 Task: Compose an email with the signature Georgia Howard with the subject Thank you for a payment and the message I need your advice on the selection of the new software. from softage.5@softage.net to softage.4@softage.net, select first 2 words, change the font color from current to red and background color to green Send the email. Finally, move the email from Sent Items to the label Haircare
Action: Mouse moved to (72, 113)
Screenshot: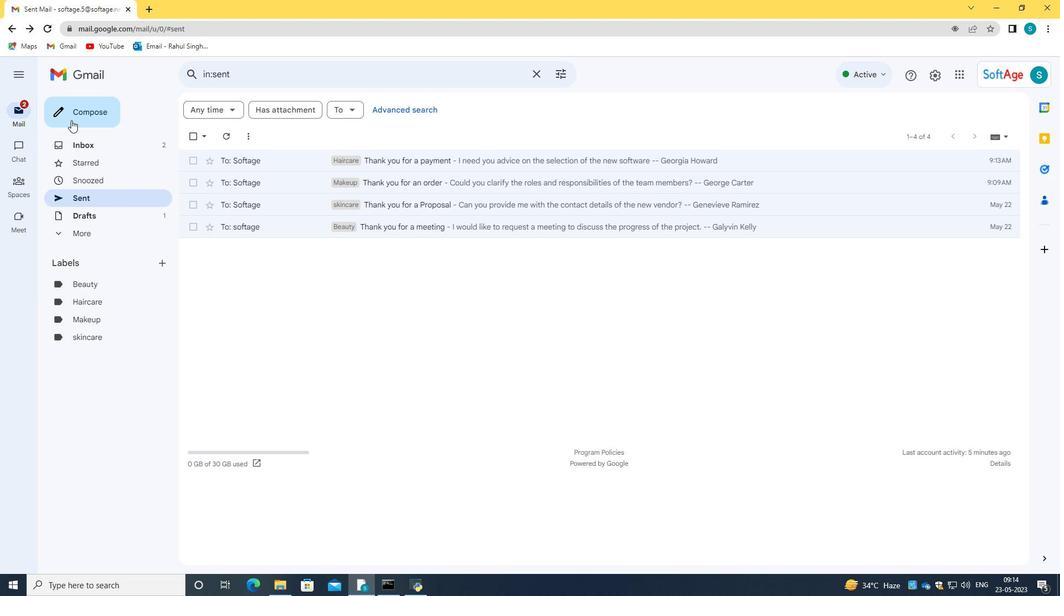 
Action: Mouse pressed left at (72, 113)
Screenshot: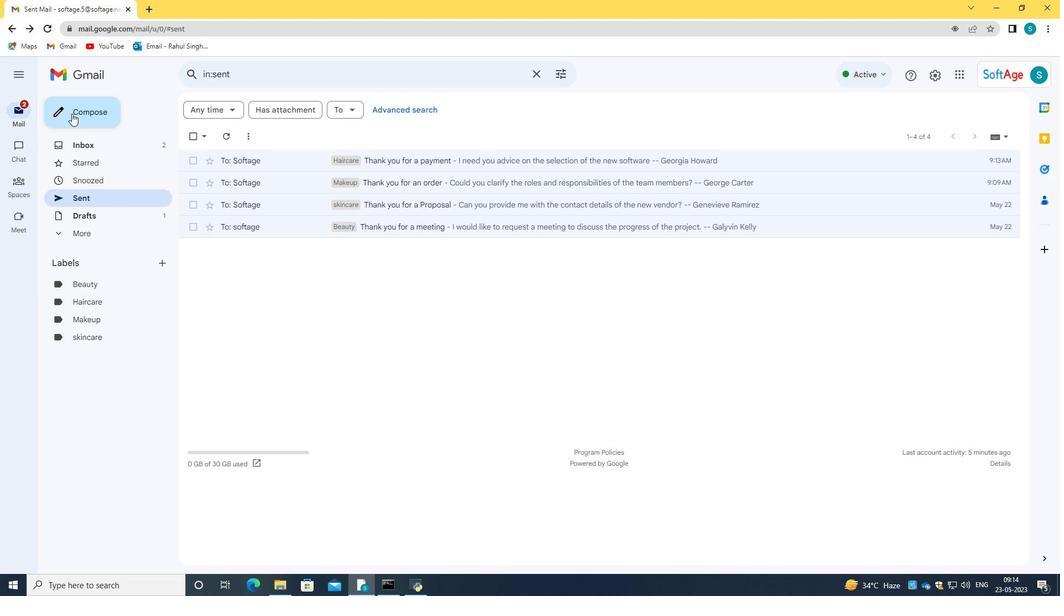 
Action: Mouse moved to (894, 529)
Screenshot: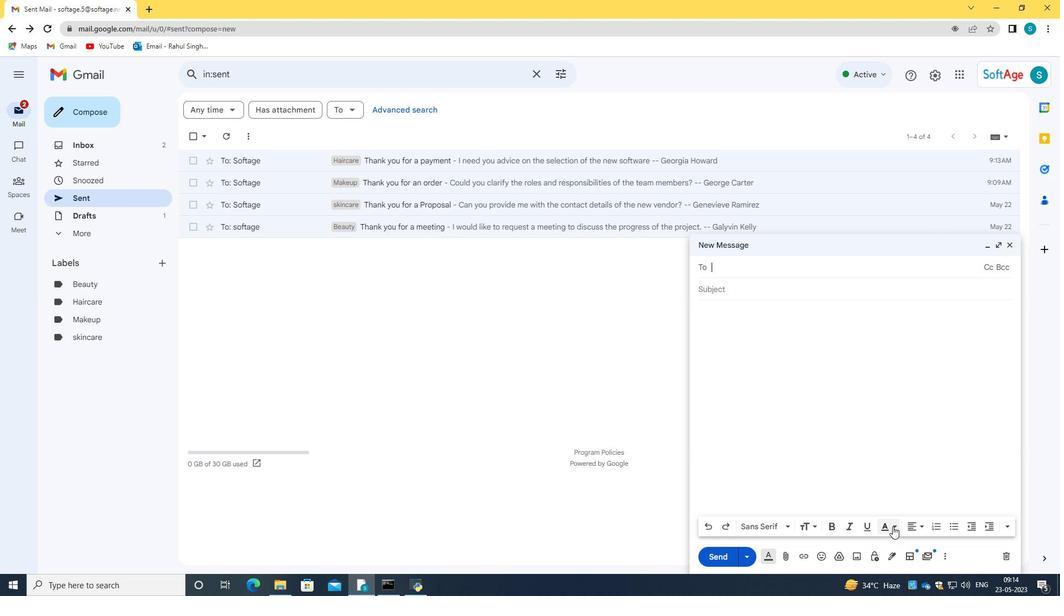 
Action: Mouse pressed left at (894, 529)
Screenshot: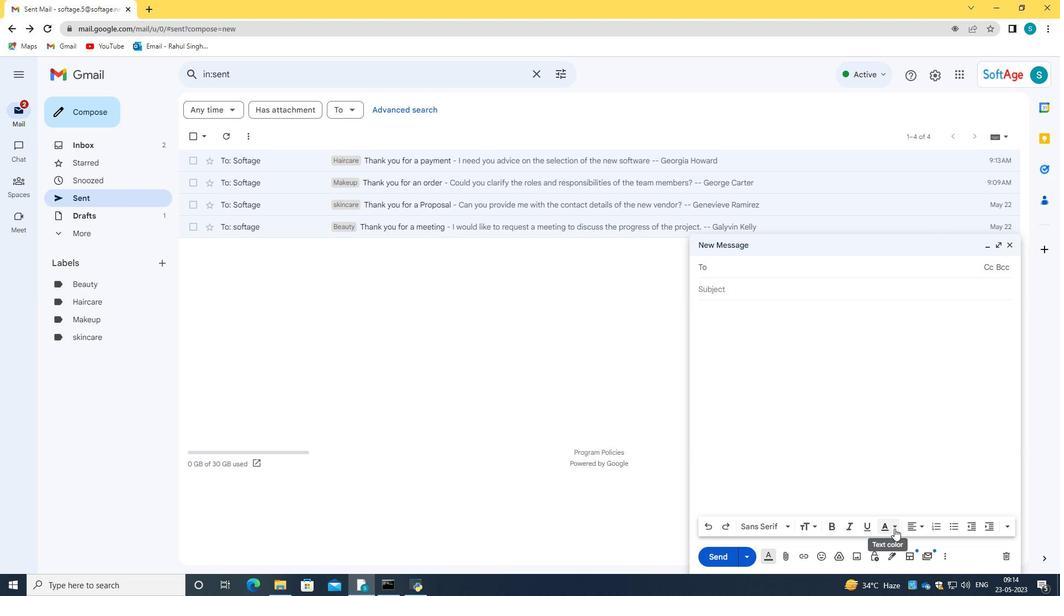 
Action: Mouse pressed left at (894, 529)
Screenshot: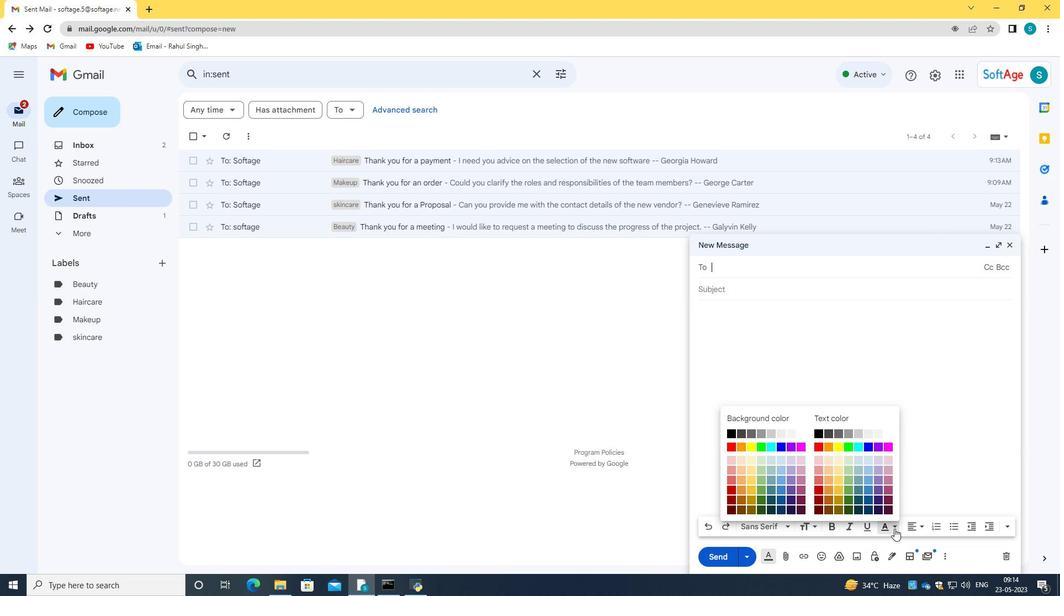 
Action: Mouse moved to (893, 556)
Screenshot: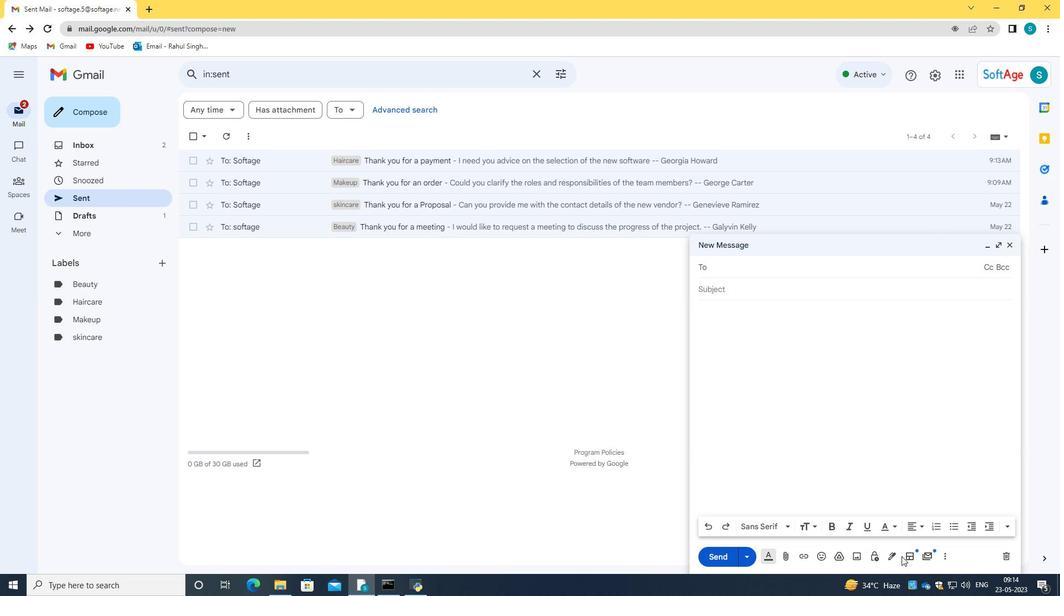 
Action: Mouse pressed left at (893, 556)
Screenshot: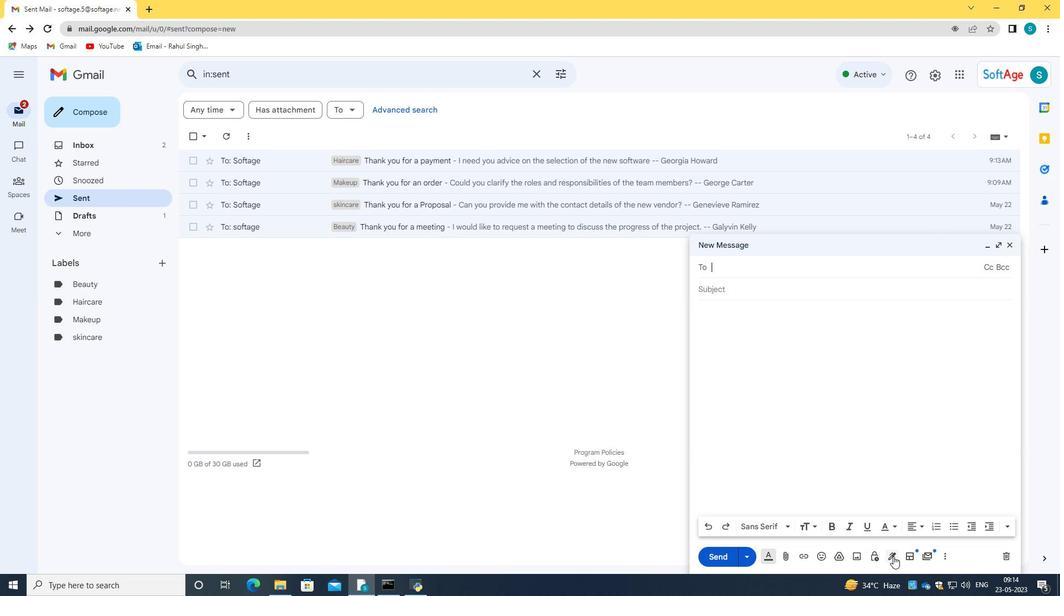 
Action: Mouse moved to (923, 543)
Screenshot: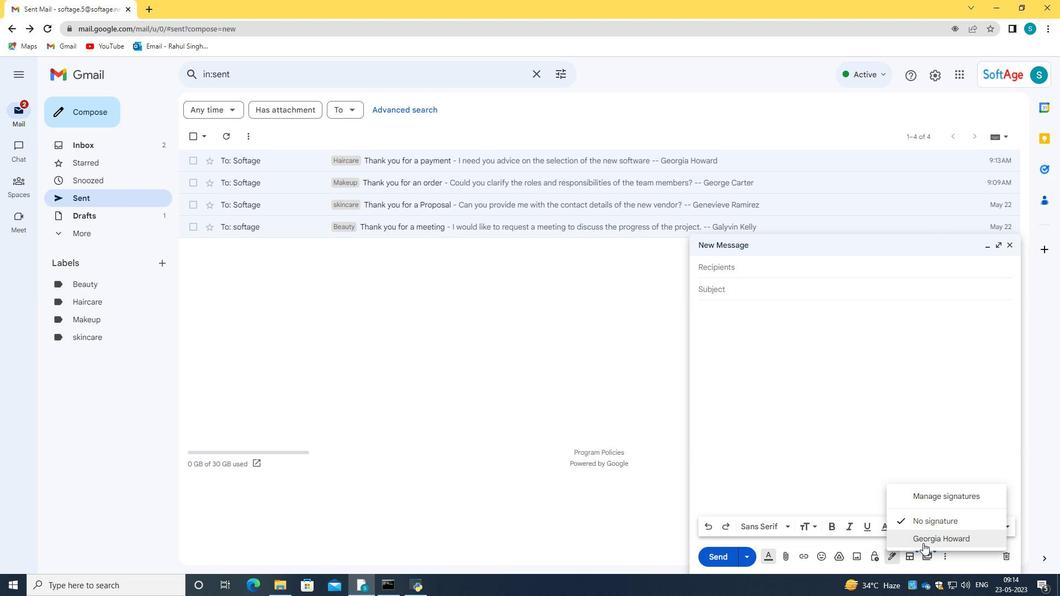 
Action: Mouse pressed left at (923, 543)
Screenshot: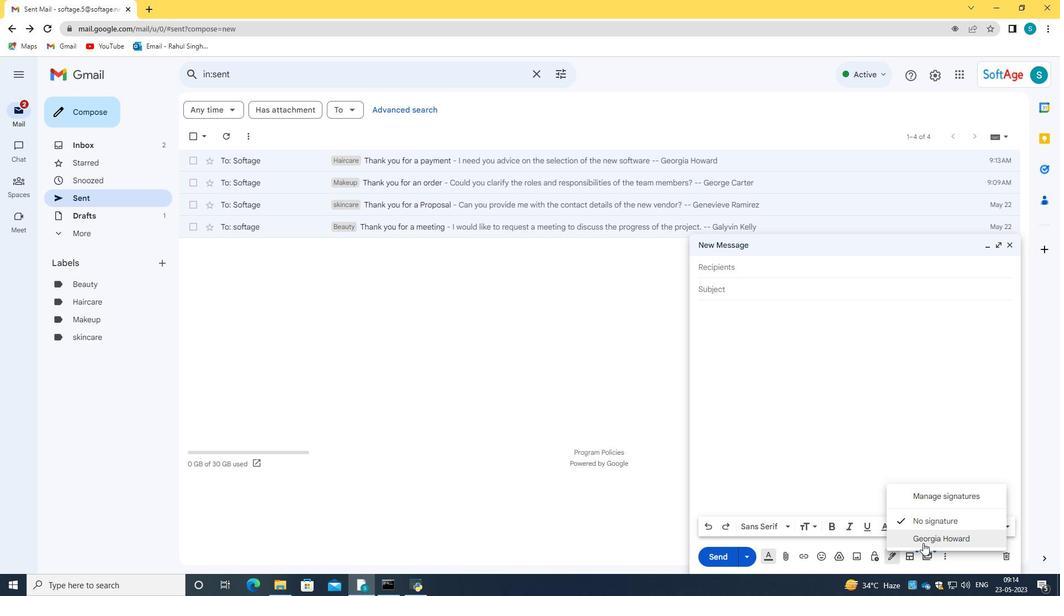 
Action: Mouse moved to (721, 266)
Screenshot: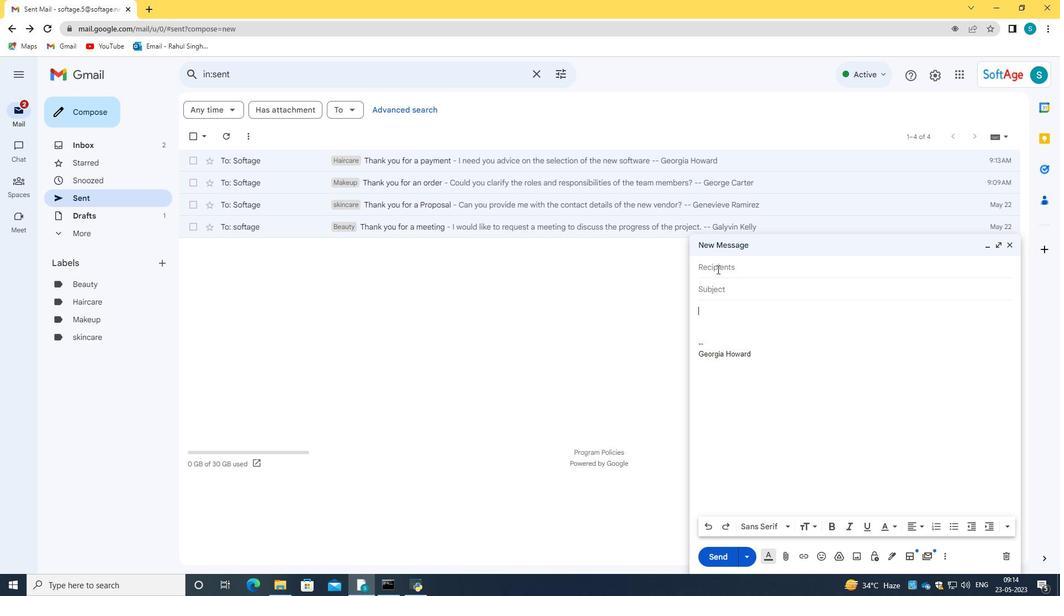 
Action: Mouse pressed left at (721, 266)
Screenshot: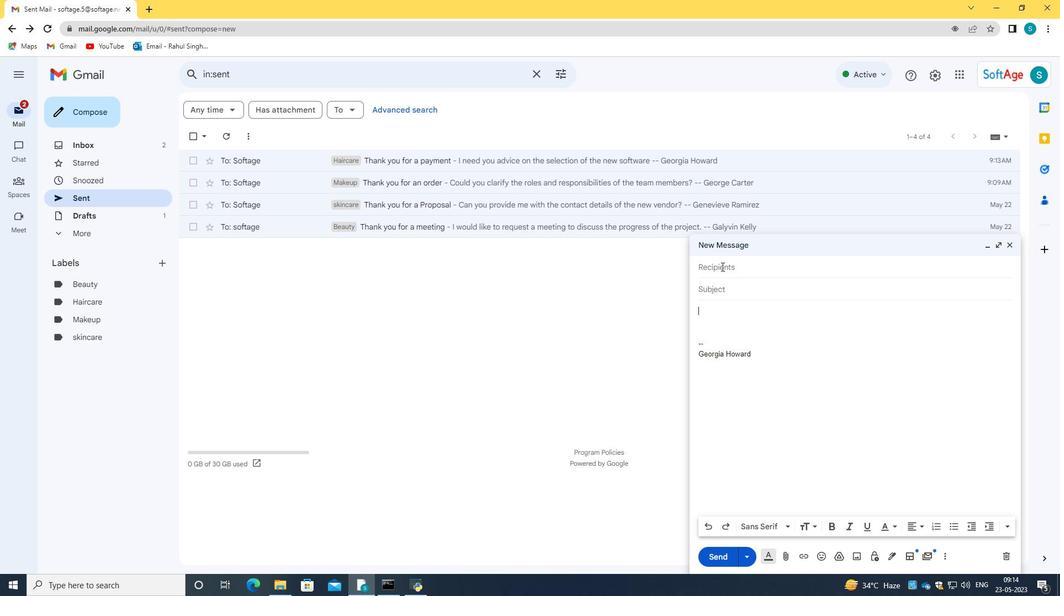 
Action: Key pressed softage.4<Key.shift>@softage.net
Screenshot: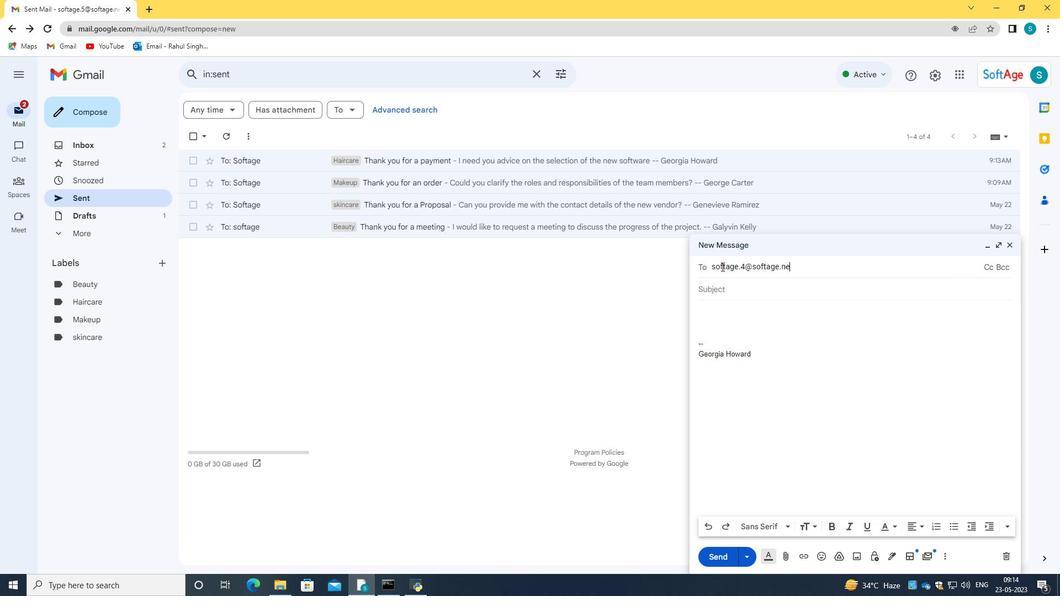 
Action: Mouse moved to (736, 286)
Screenshot: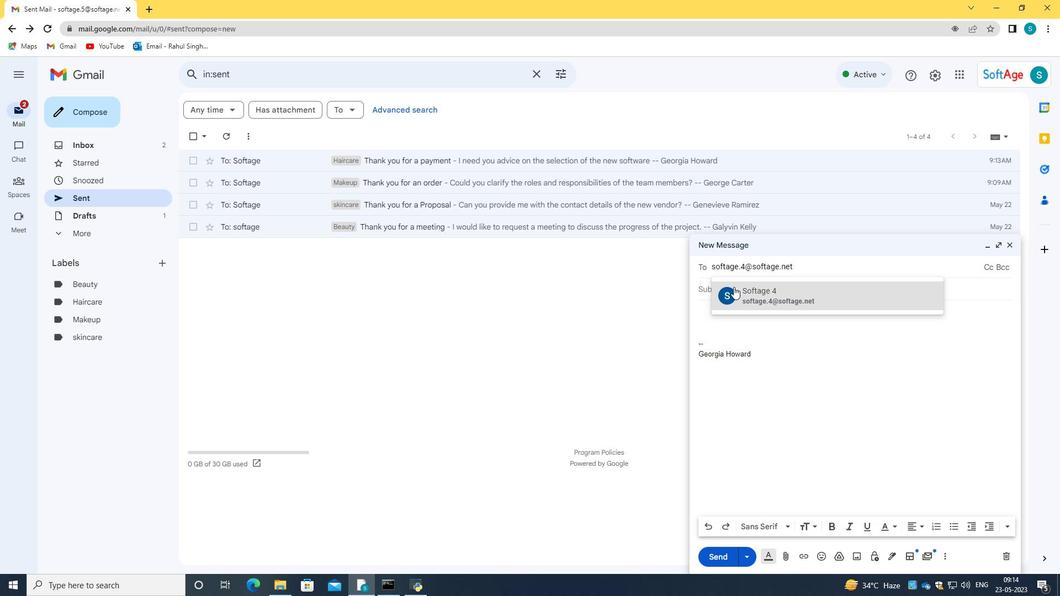 
Action: Mouse pressed left at (736, 286)
Screenshot: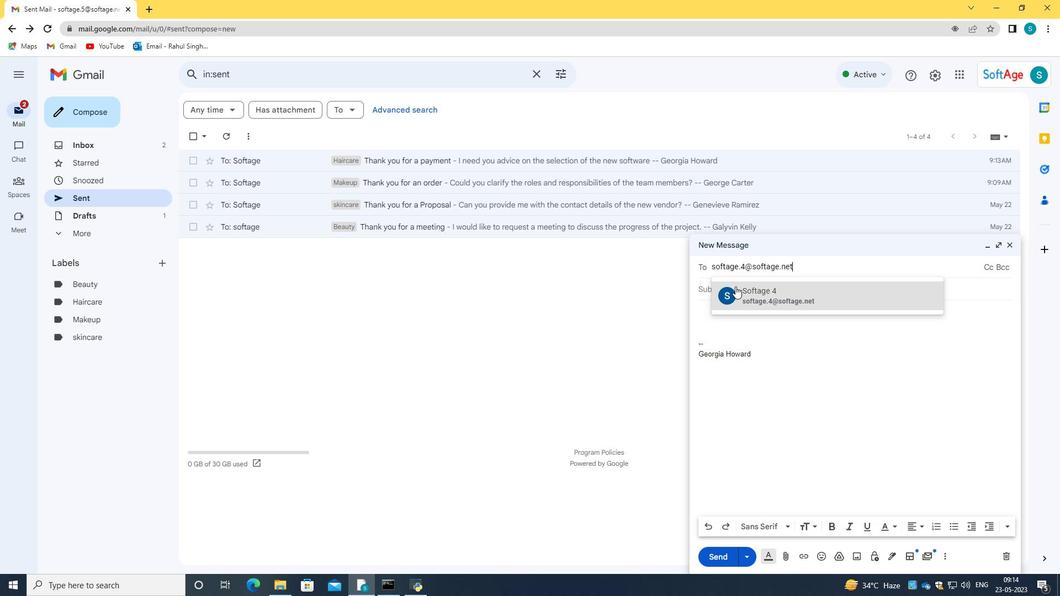 
Action: Mouse moved to (735, 298)
Screenshot: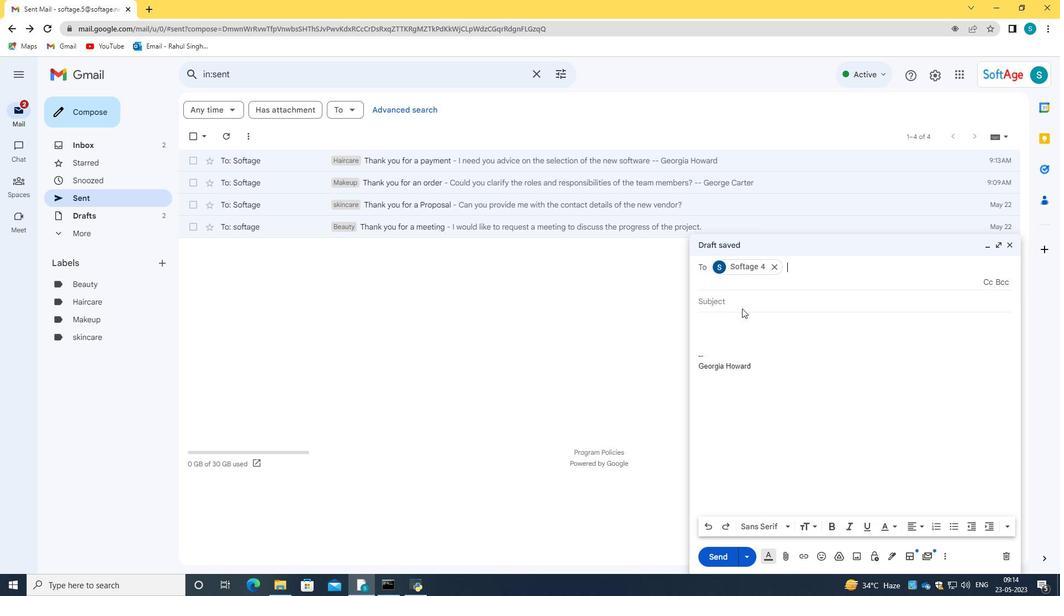 
Action: Mouse pressed left at (735, 298)
Screenshot: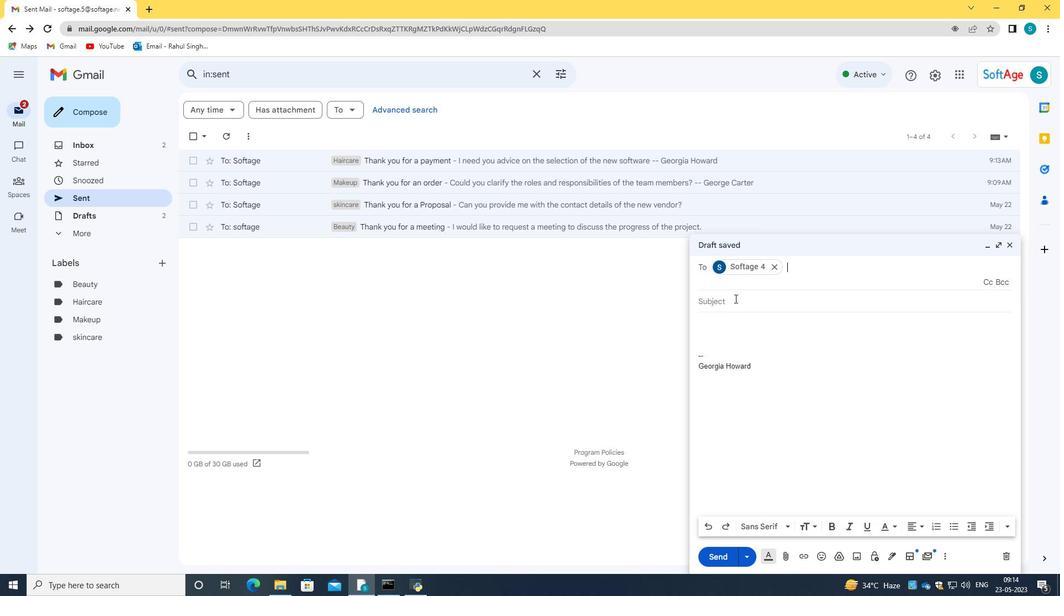 
Action: Key pressed <Key.caps_lock>T<Key.caps_lock>hank<Key.space>you<Key.space>for<Key.space>a<Key.space>p<Key.caps_lock>AYMENT<Key.space>
Screenshot: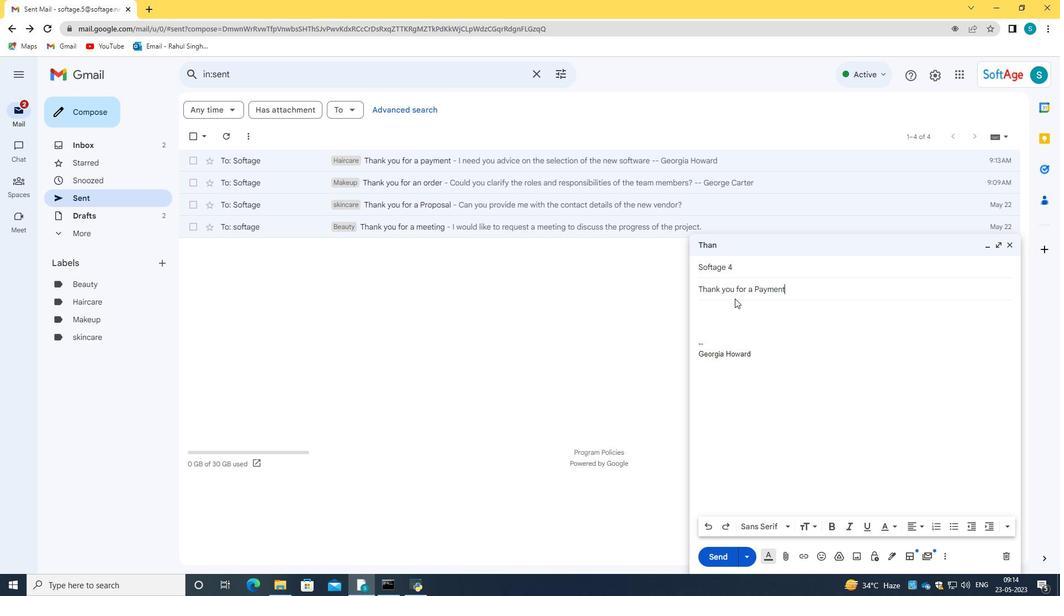 
Action: Mouse moved to (723, 310)
Screenshot: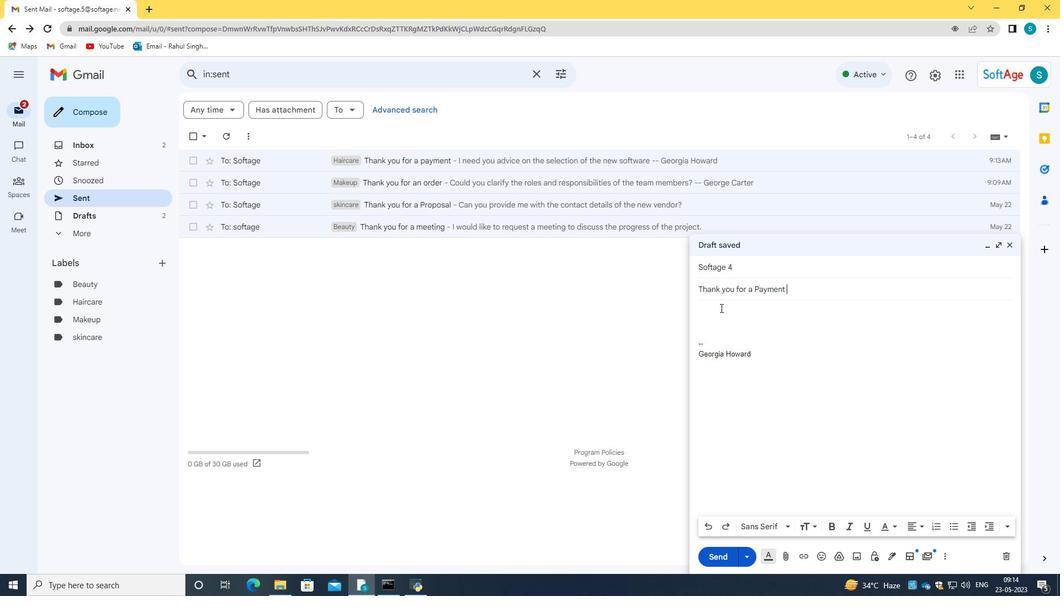 
Action: Mouse pressed left at (723, 310)
Screenshot: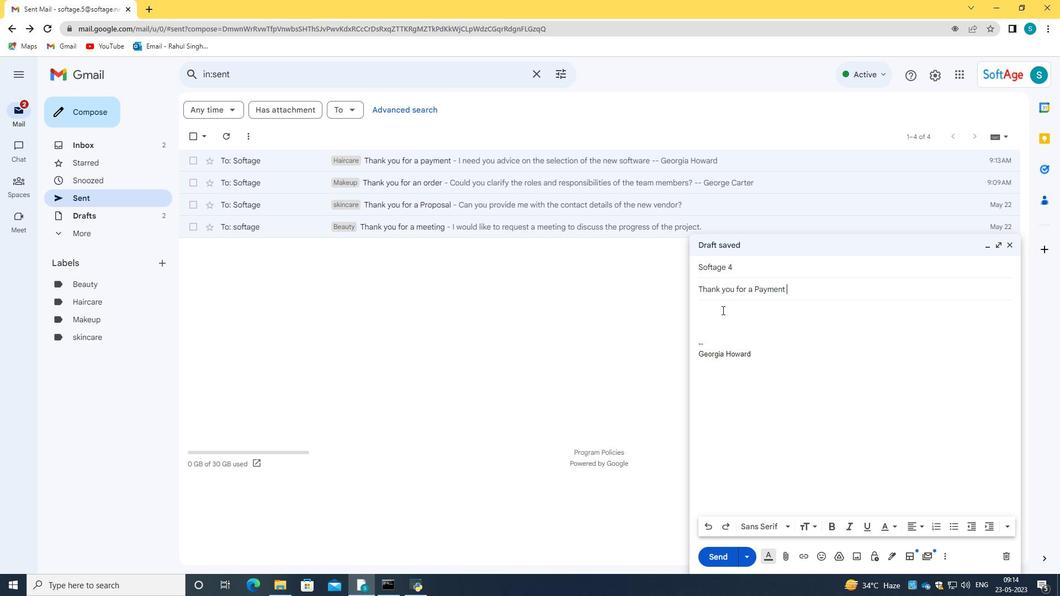 
Action: Key pressed <Key.caps_lock>i<Key.space>ne<Key.backspace><Key.backspace><Key.caps_lock>NEED<Key.space>YOUR<Key.space>ADVICE<Key.space>ON<Key.space>TH<Key.space><Key.backspace>E<Key.space>SELECTION<Key.space>OF<Key.space>THE<Key.space>NEW<Key.space>SOFTA<Key.backspace>WARE.
Screenshot: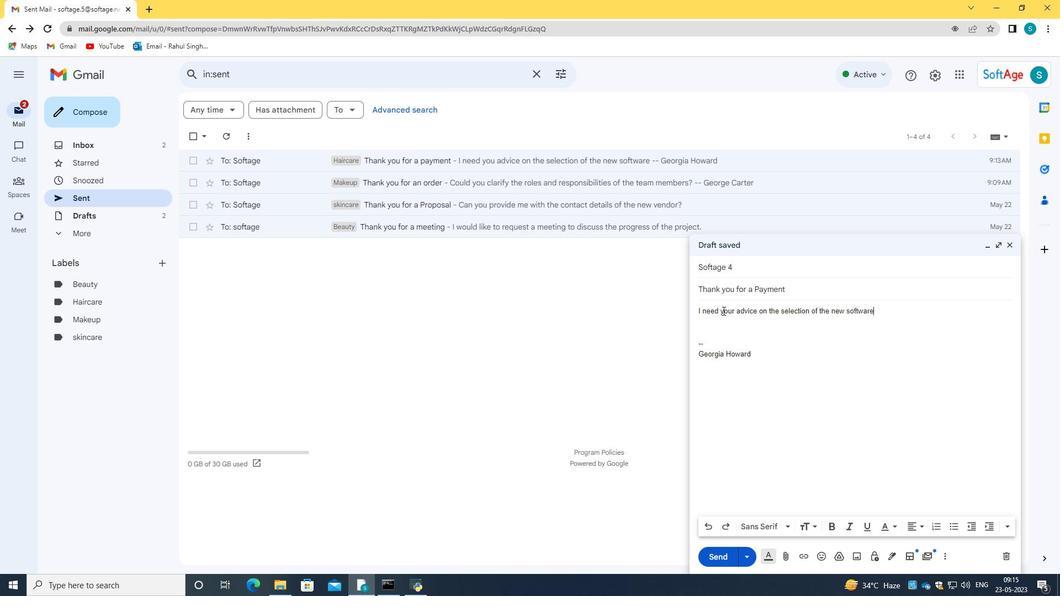 
Action: Mouse moved to (697, 308)
Screenshot: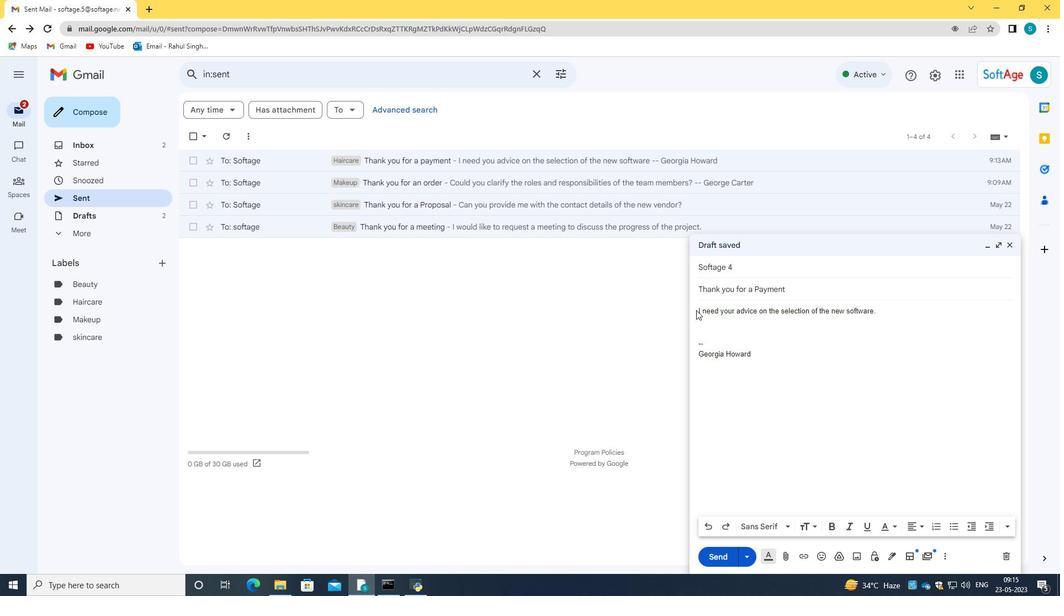 
Action: Mouse pressed left at (697, 308)
Screenshot: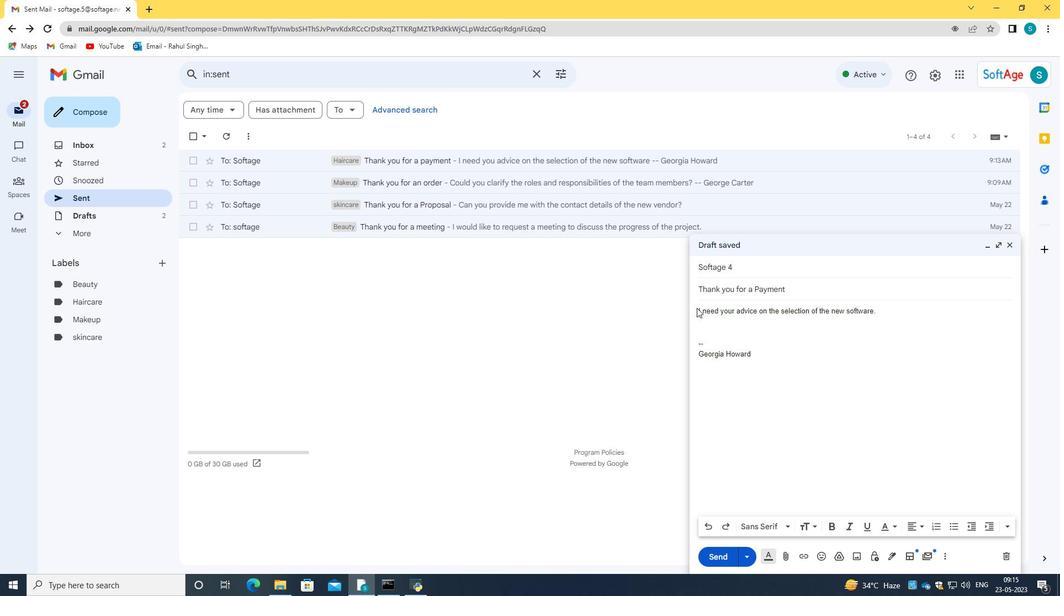 
Action: Mouse moved to (709, 328)
Screenshot: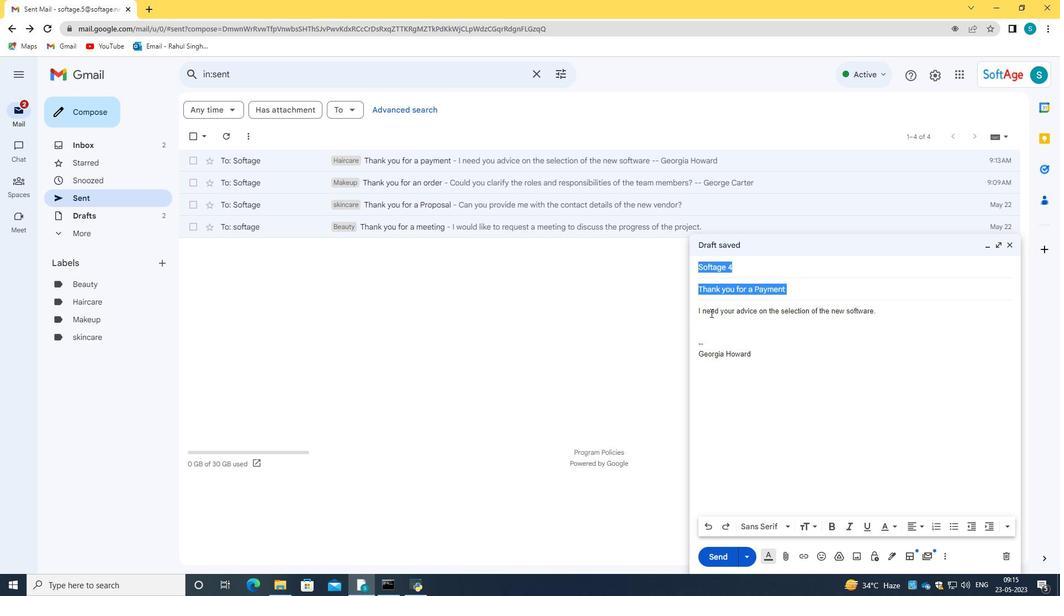 
Action: Mouse pressed left at (709, 328)
Screenshot: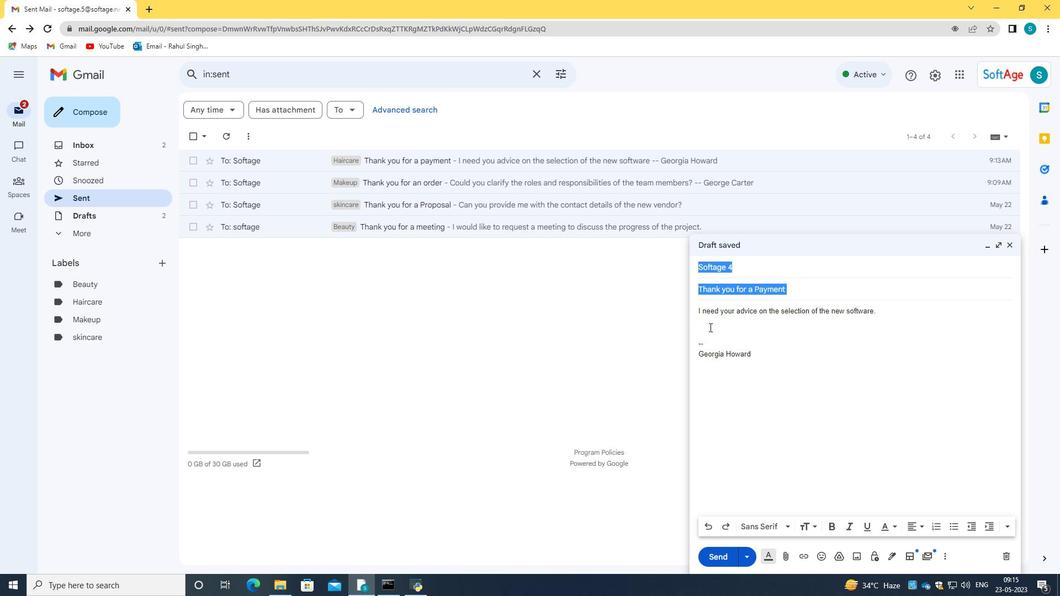 
Action: Mouse moved to (699, 312)
Screenshot: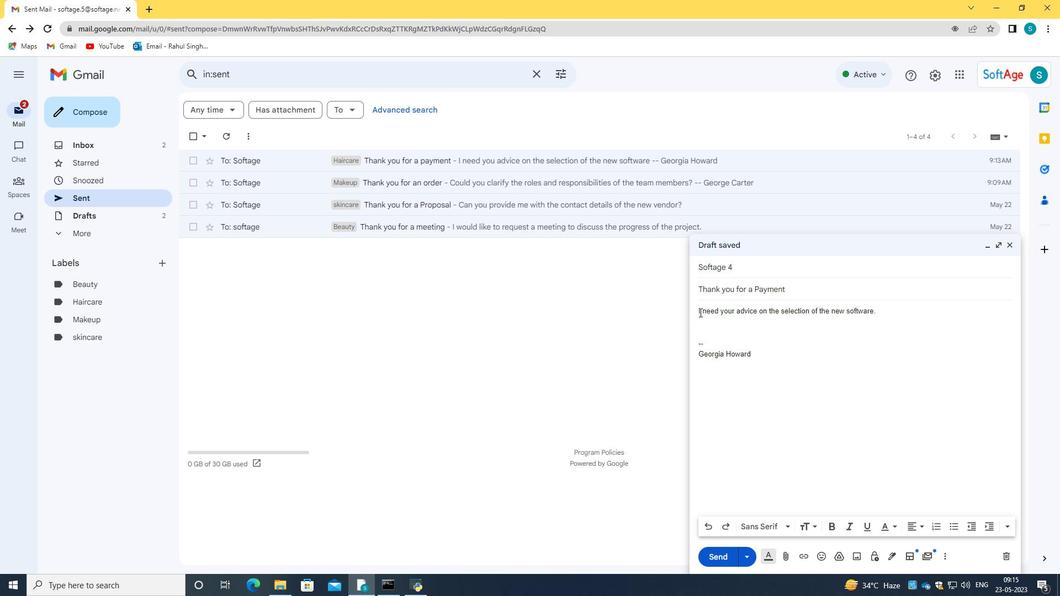
Action: Mouse pressed left at (699, 312)
Screenshot: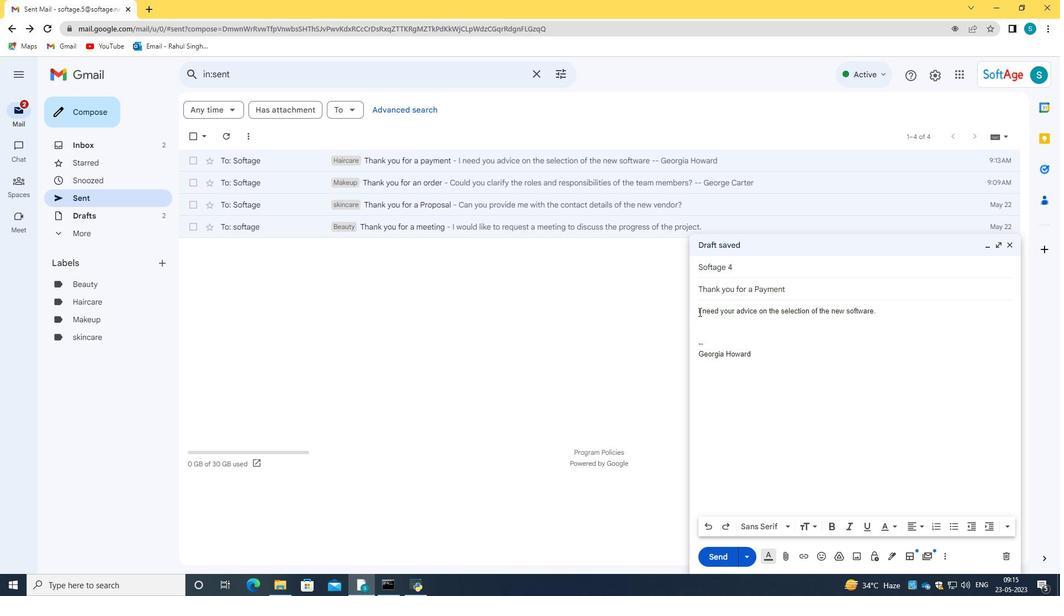 
Action: Mouse moved to (891, 528)
Screenshot: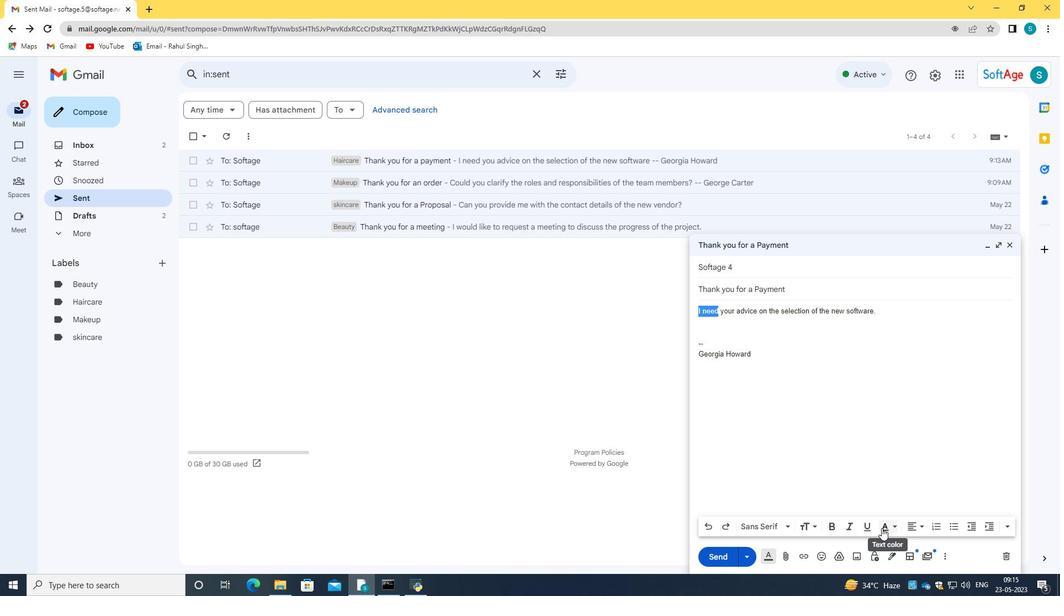 
Action: Mouse pressed left at (891, 528)
Screenshot: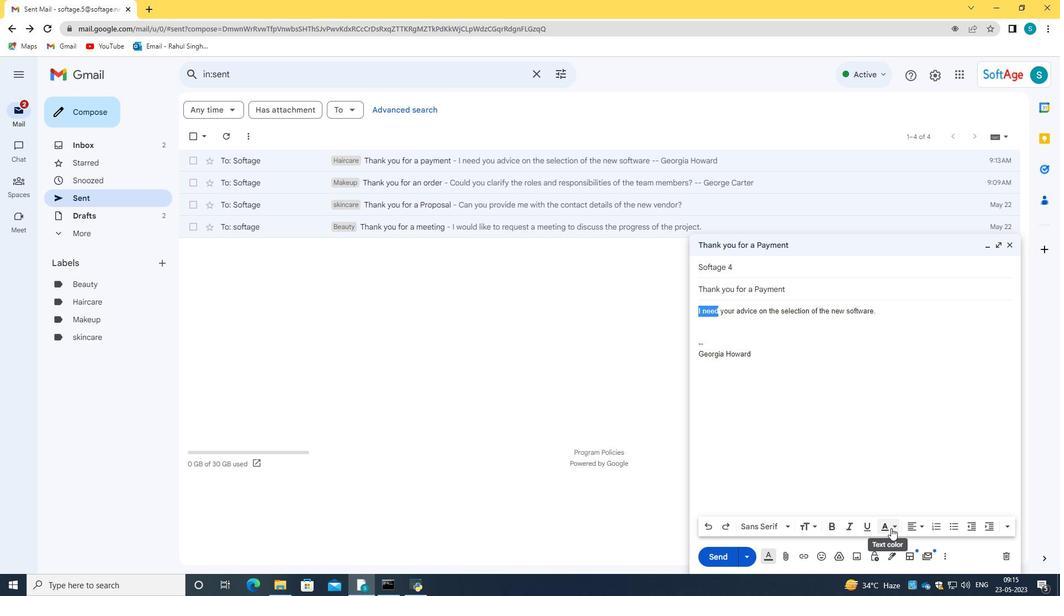 
Action: Mouse moved to (820, 447)
Screenshot: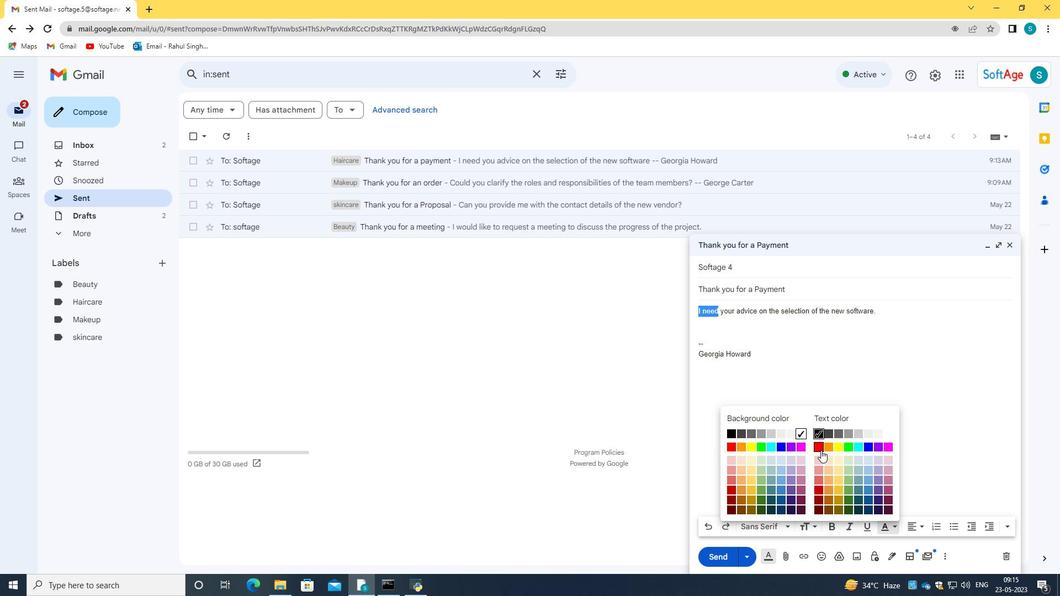 
Action: Mouse pressed left at (820, 447)
Screenshot: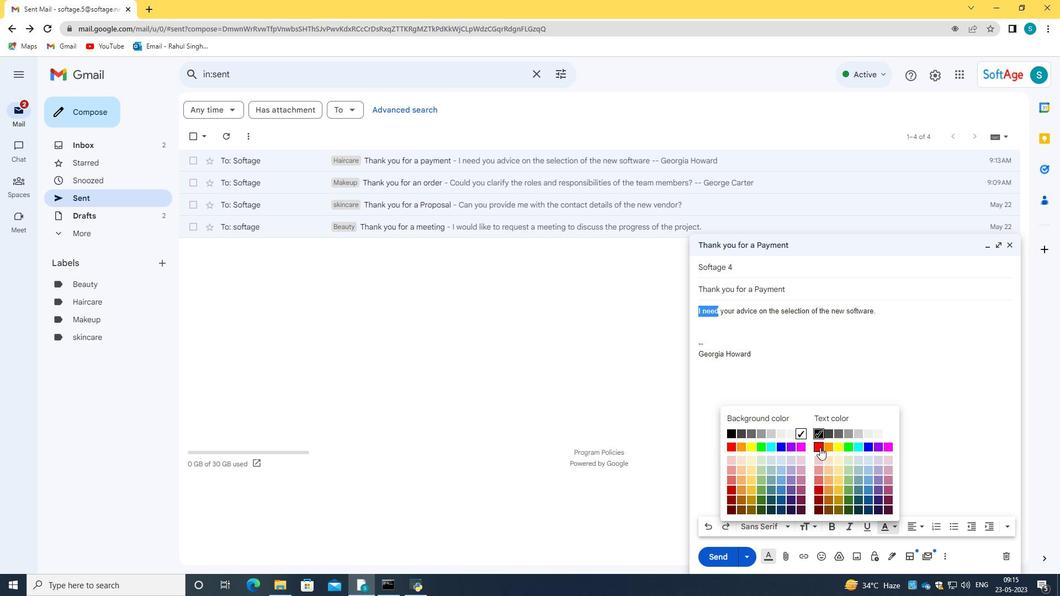 
Action: Mouse moved to (881, 523)
Screenshot: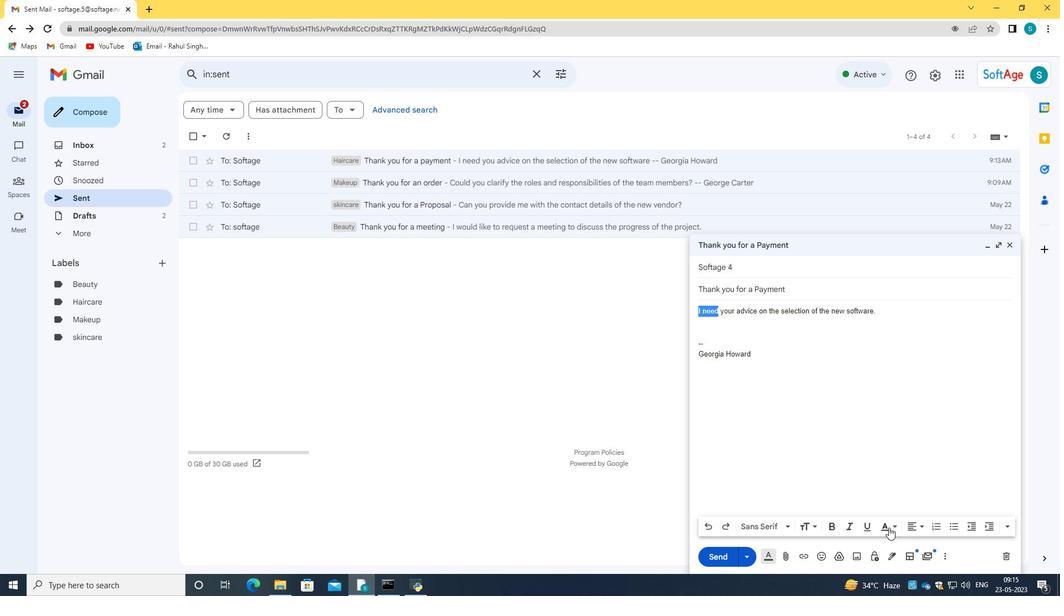 
Action: Mouse pressed left at (881, 523)
Screenshot: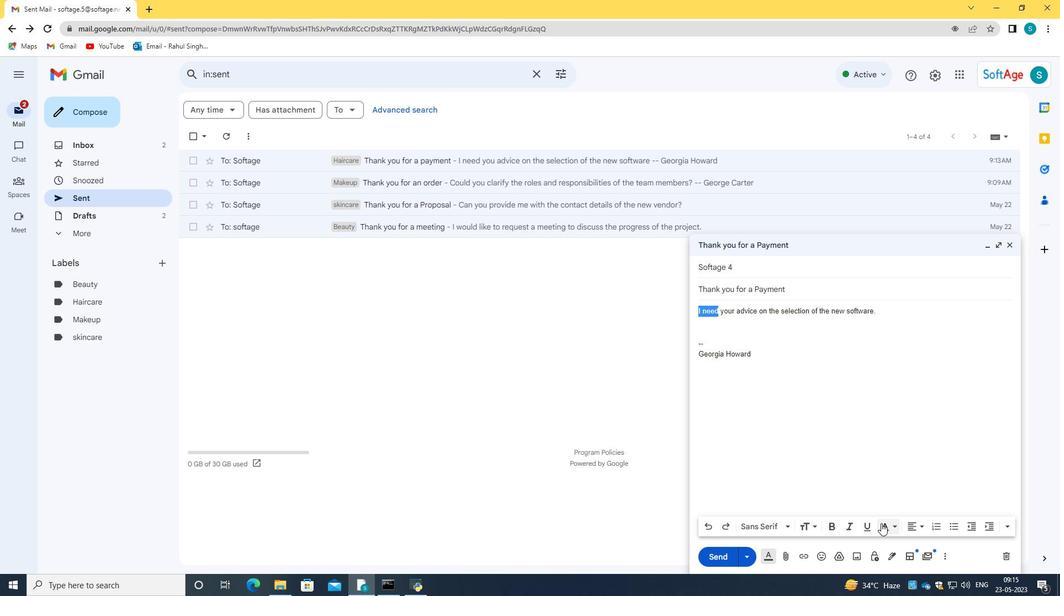 
Action: Mouse moved to (758, 448)
Screenshot: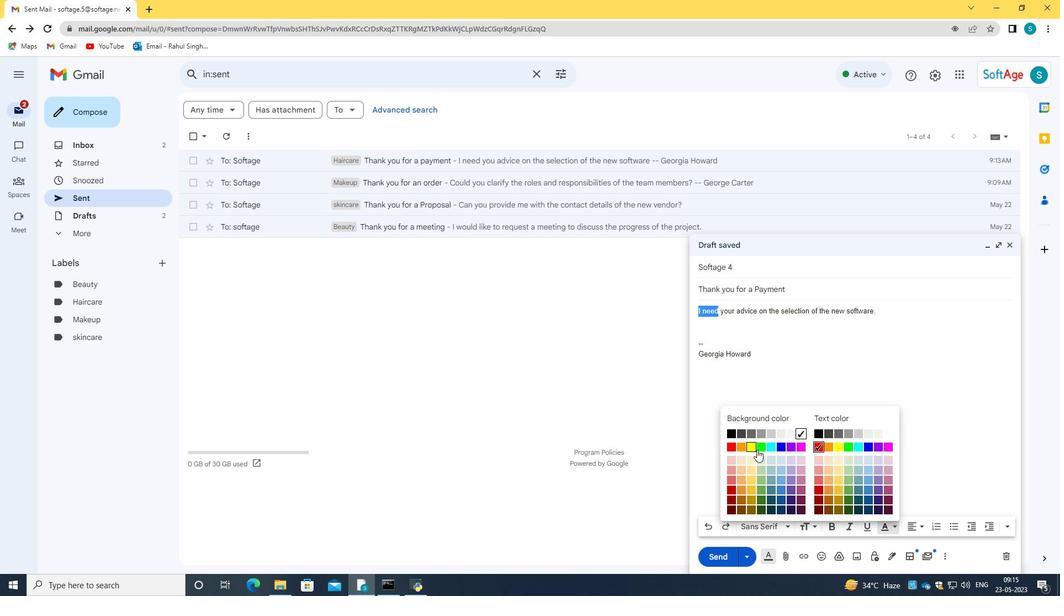 
Action: Mouse pressed left at (758, 448)
Screenshot: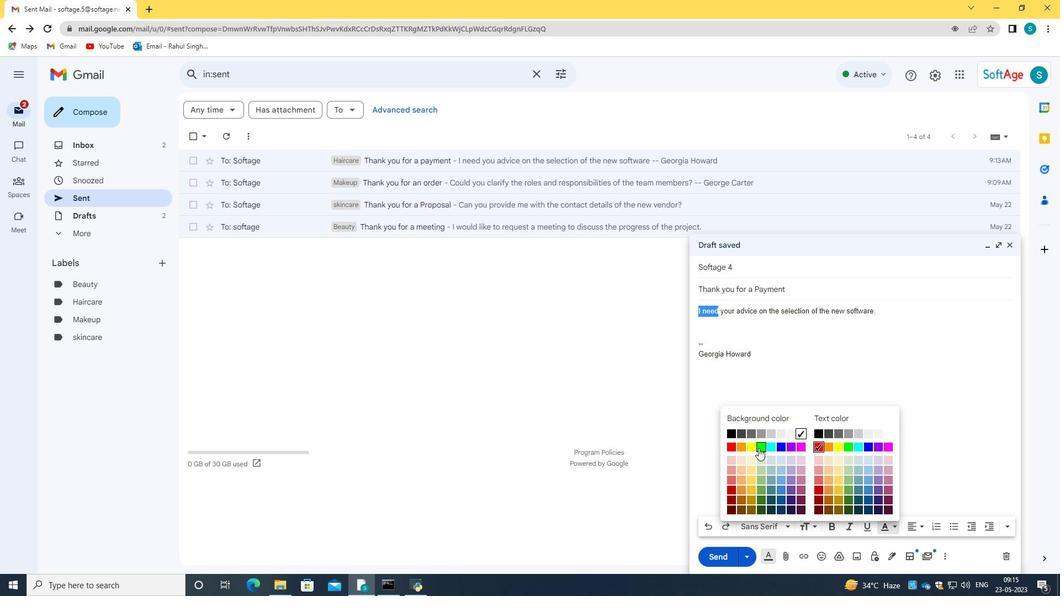 
Action: Mouse moved to (756, 472)
Screenshot: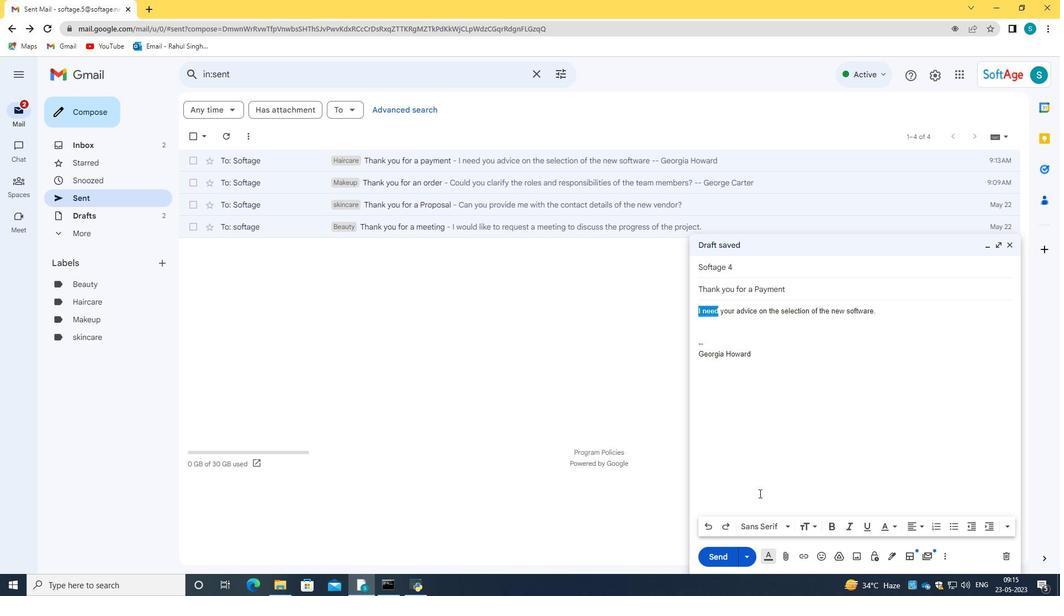 
Action: Mouse pressed left at (756, 472)
Screenshot: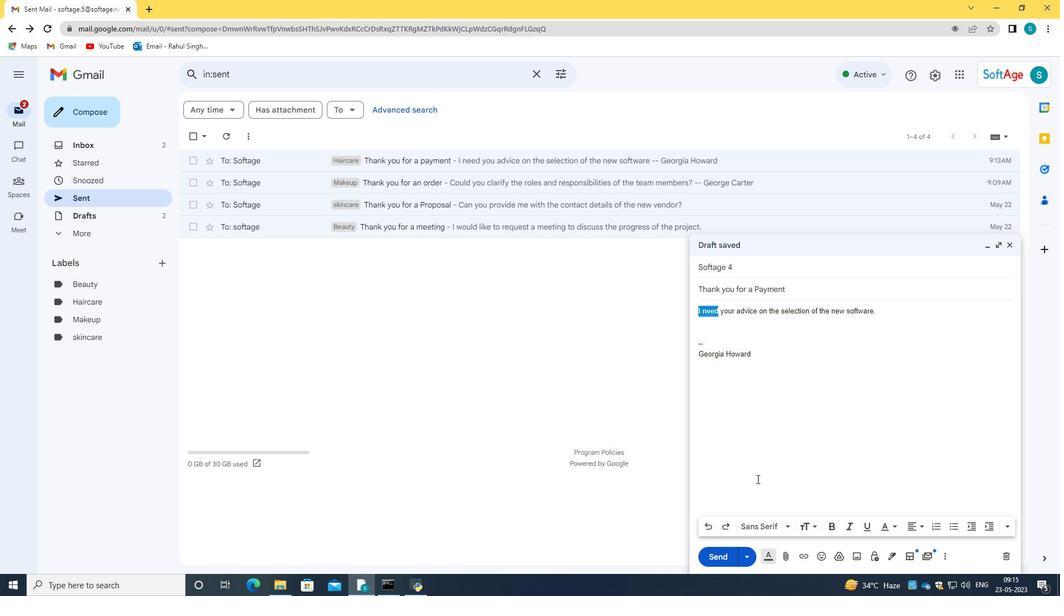 
Action: Mouse moved to (726, 558)
Screenshot: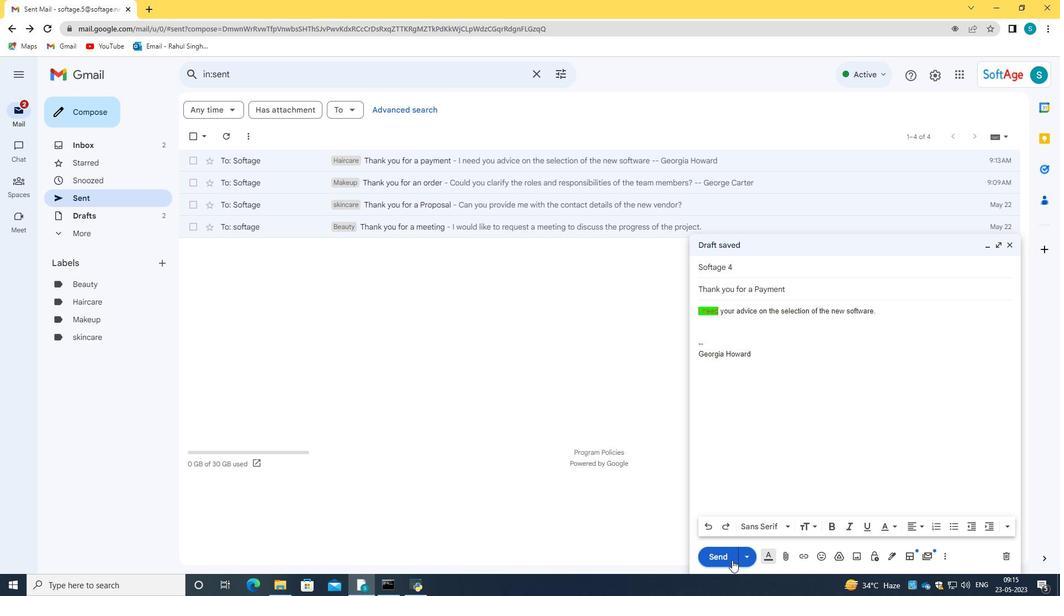
Action: Mouse pressed left at (726, 558)
Screenshot: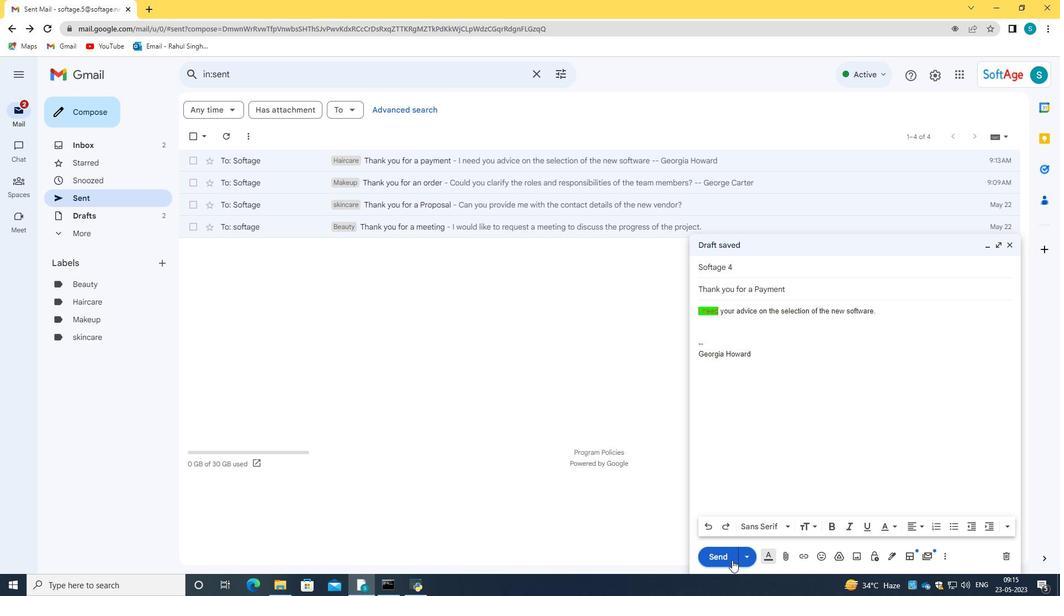 
Action: Mouse moved to (273, 167)
Screenshot: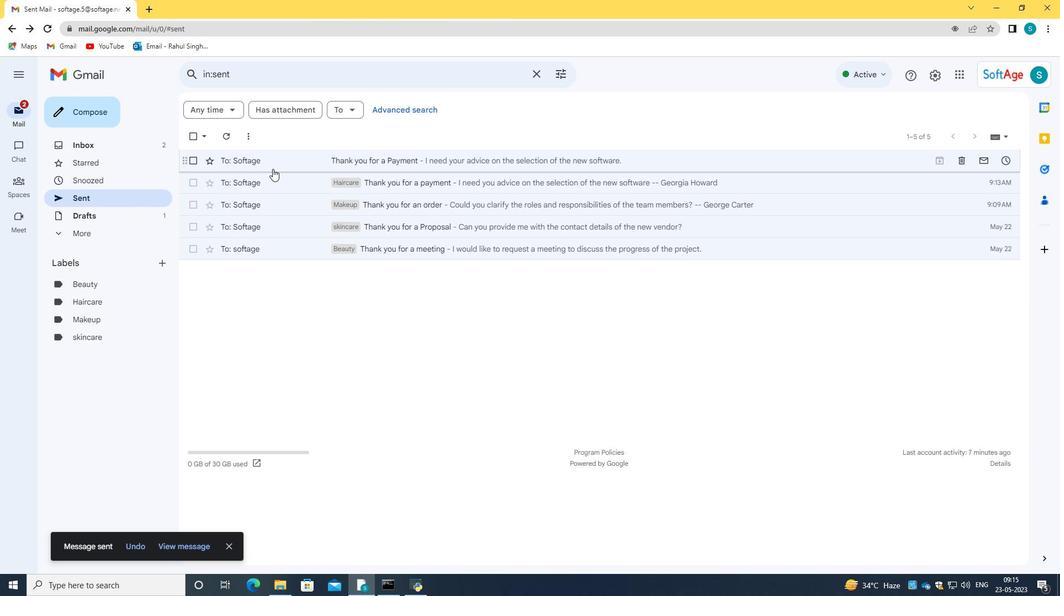 
Action: Mouse pressed left at (273, 167)
Screenshot: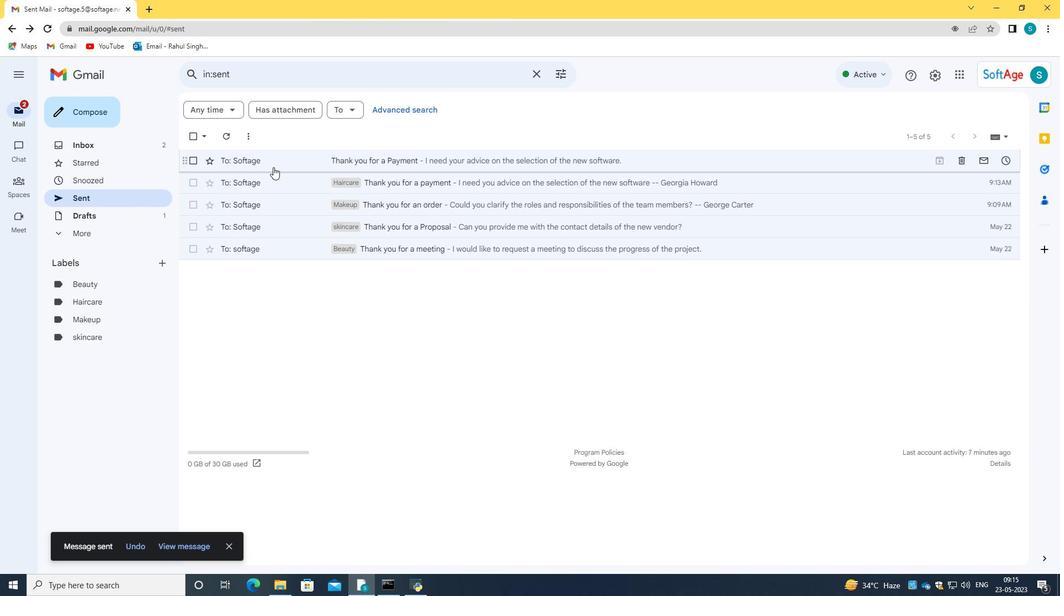 
Action: Mouse moved to (13, 30)
Screenshot: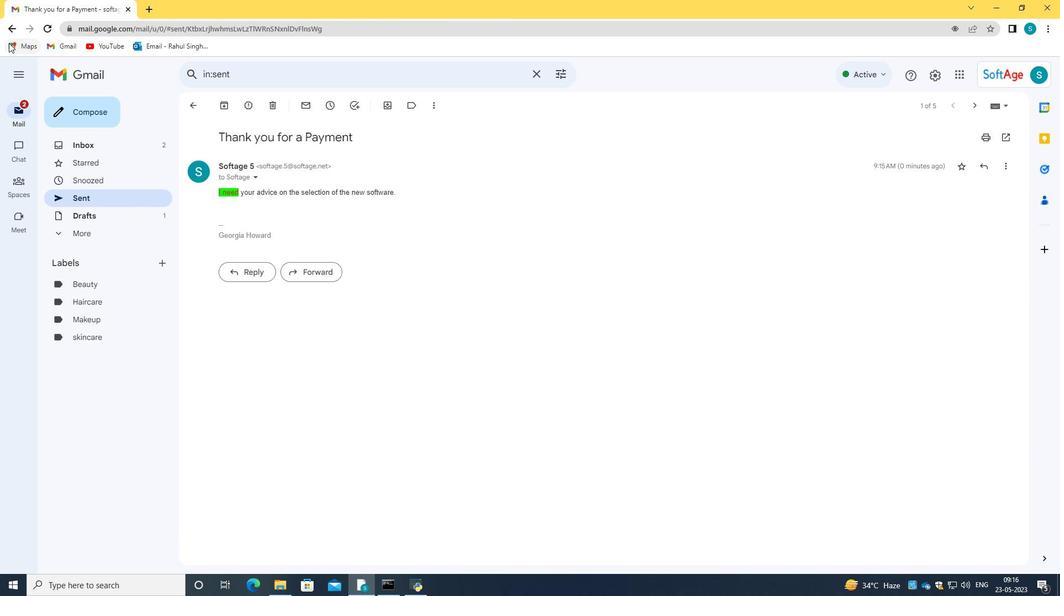 
Action: Mouse pressed left at (13, 30)
Screenshot: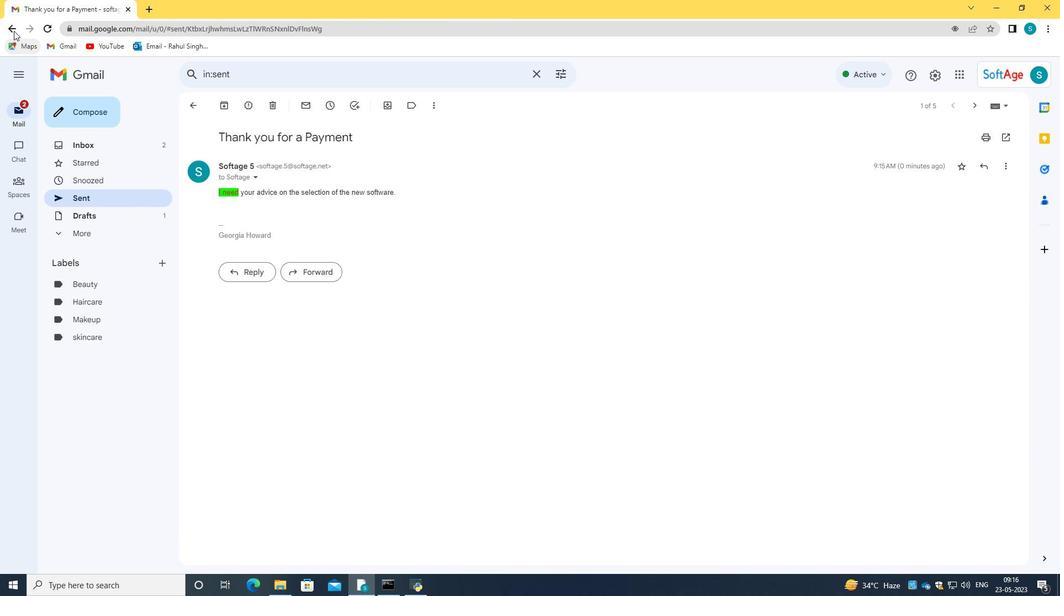 
Action: Mouse moved to (192, 159)
Screenshot: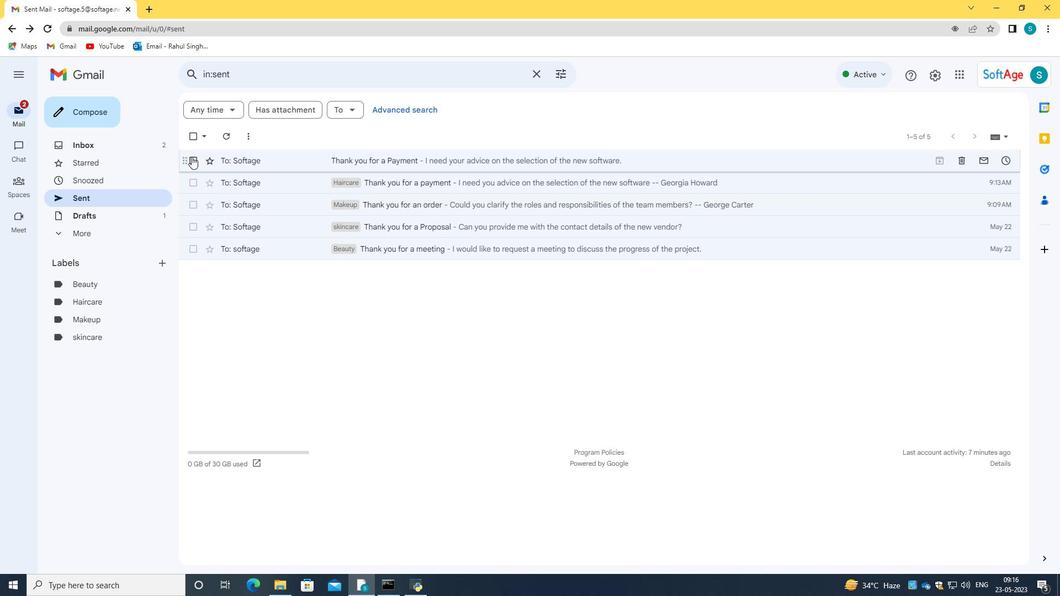 
Action: Mouse pressed left at (192, 159)
Screenshot: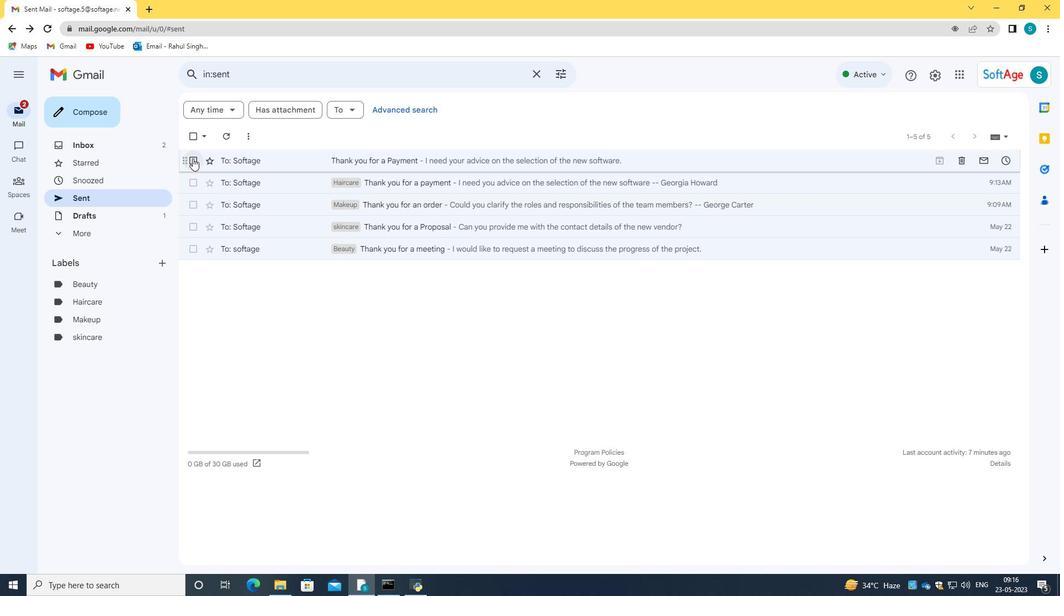 
Action: Mouse moved to (339, 158)
Screenshot: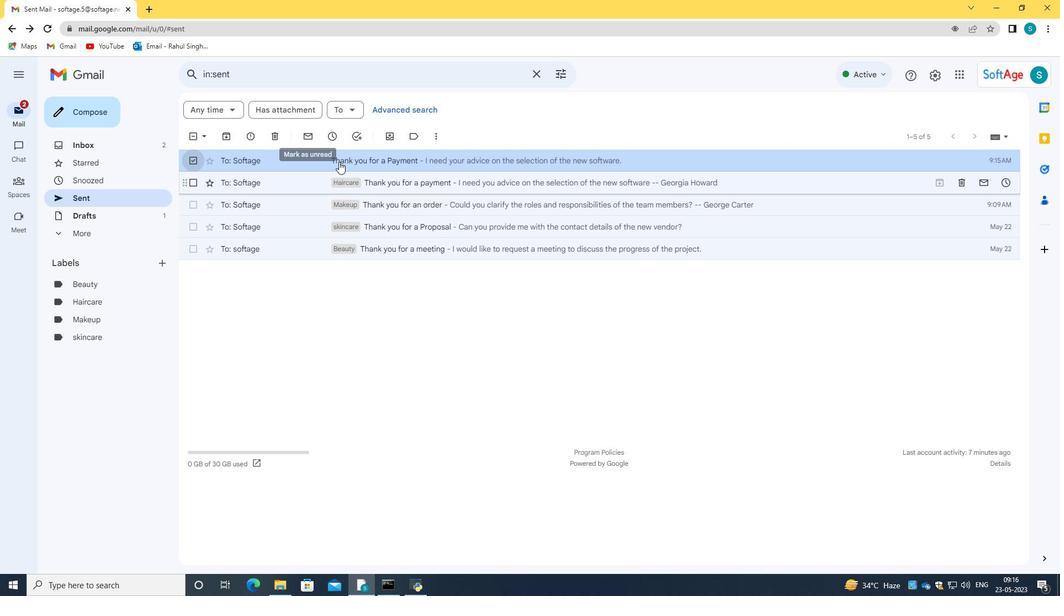 
Action: Mouse pressed right at (339, 158)
Screenshot: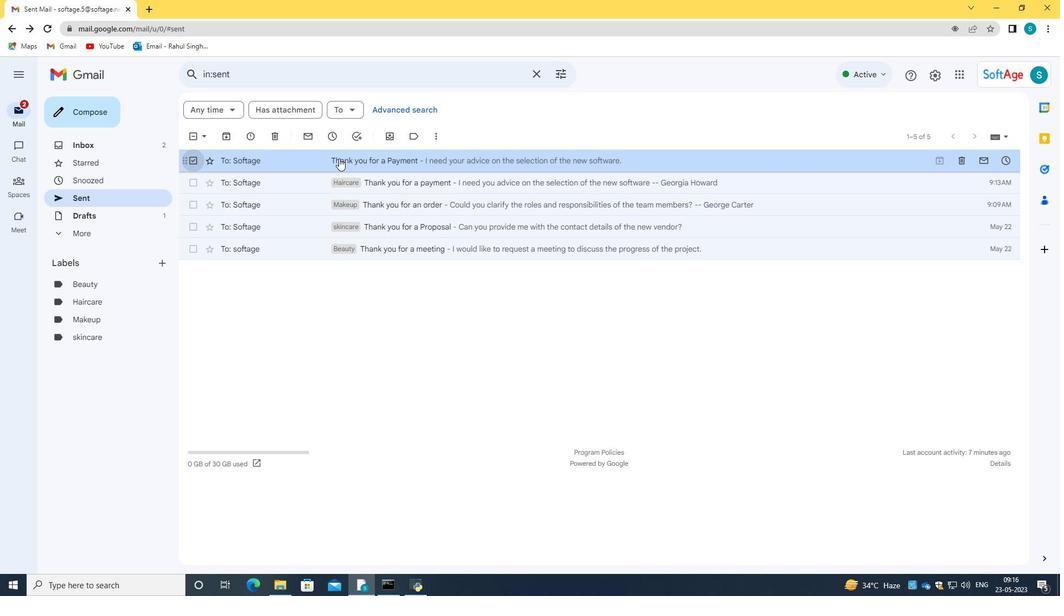 
Action: Mouse moved to (529, 143)
Screenshot: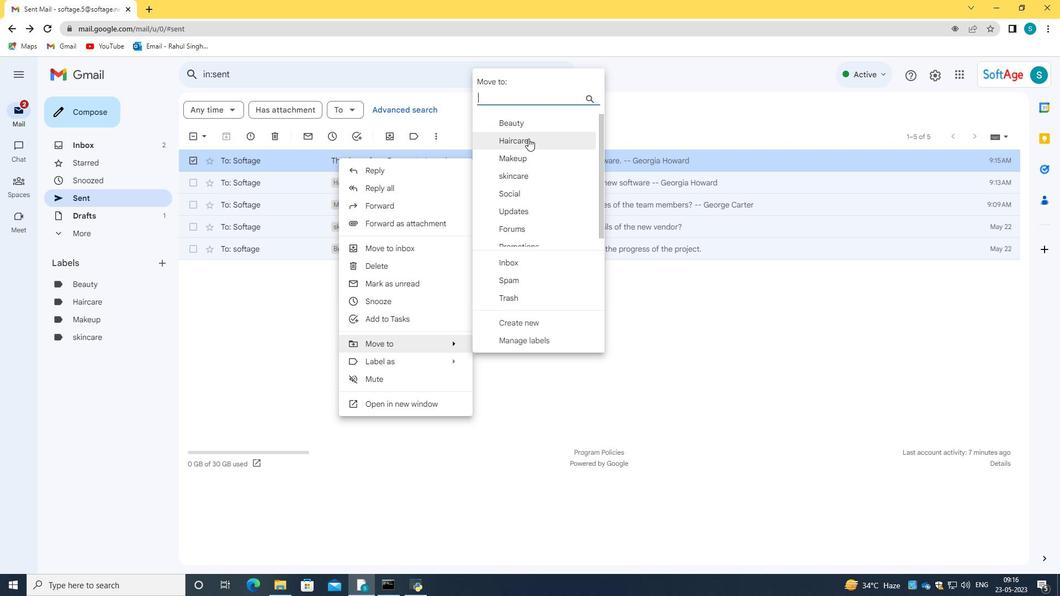 
Action: Mouse pressed left at (529, 143)
Screenshot: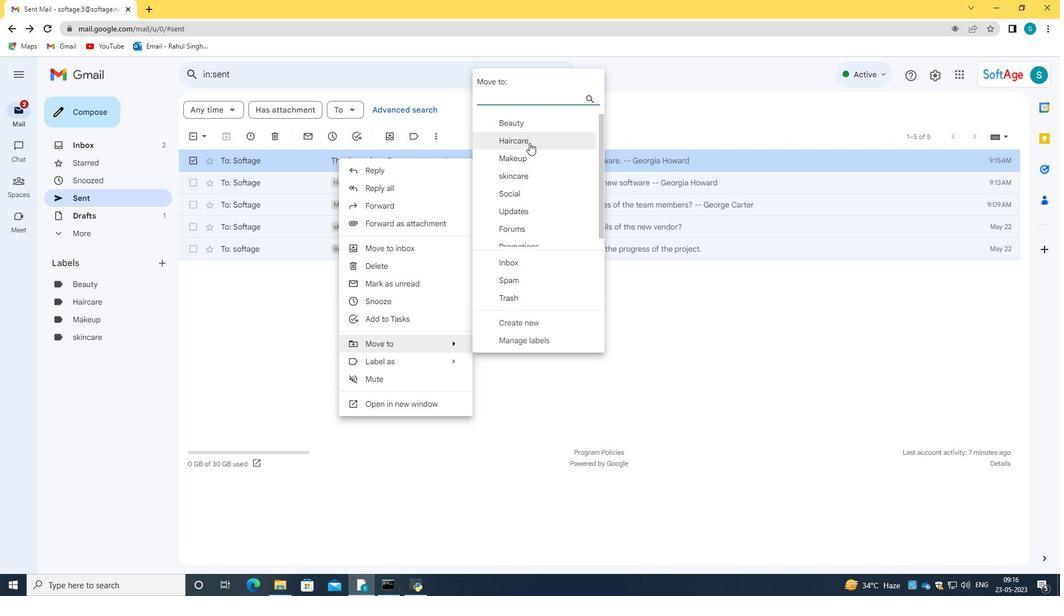 
Action: Mouse moved to (226, 289)
Screenshot: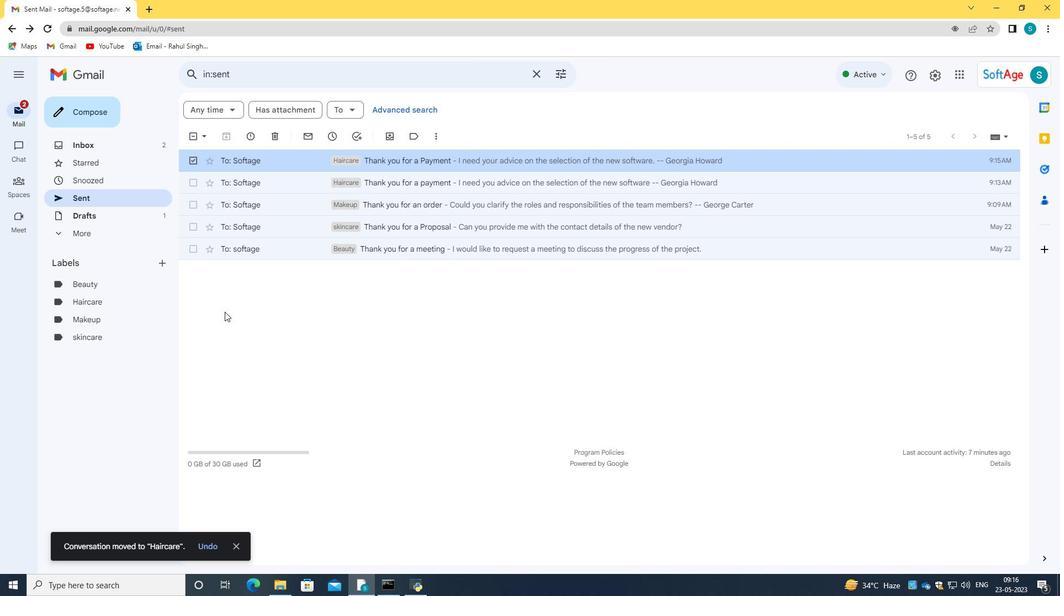 
Action: Mouse pressed left at (226, 289)
Screenshot: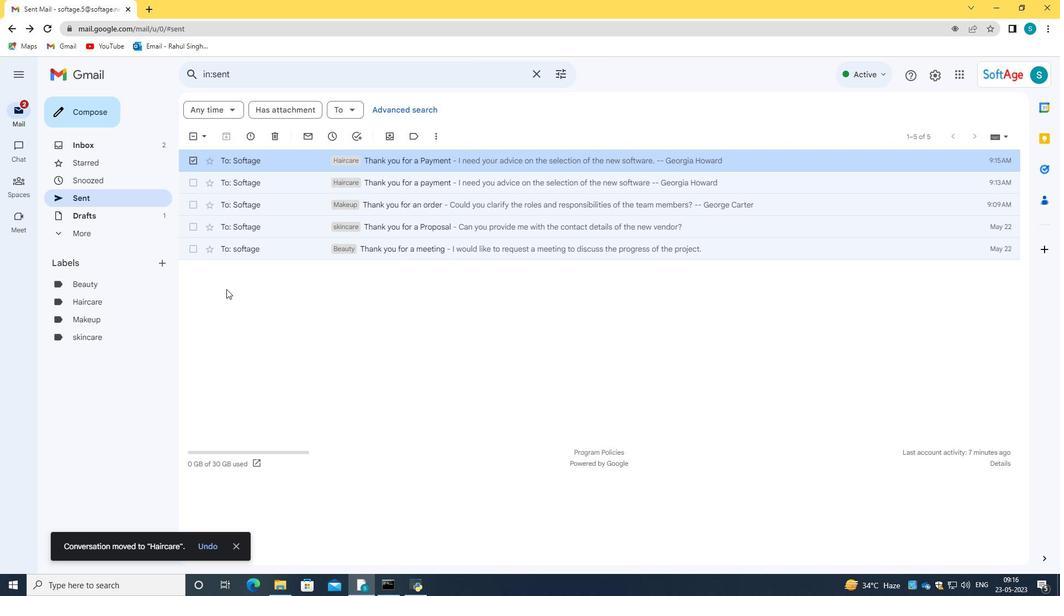 
Action: Mouse moved to (95, 301)
Screenshot: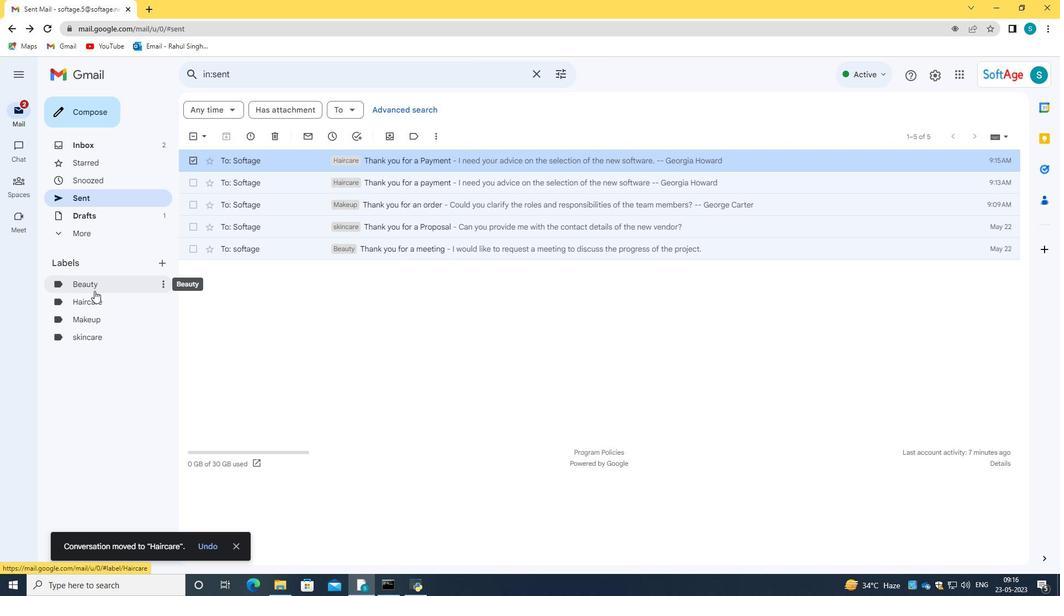 
Action: Mouse pressed left at (95, 301)
Screenshot: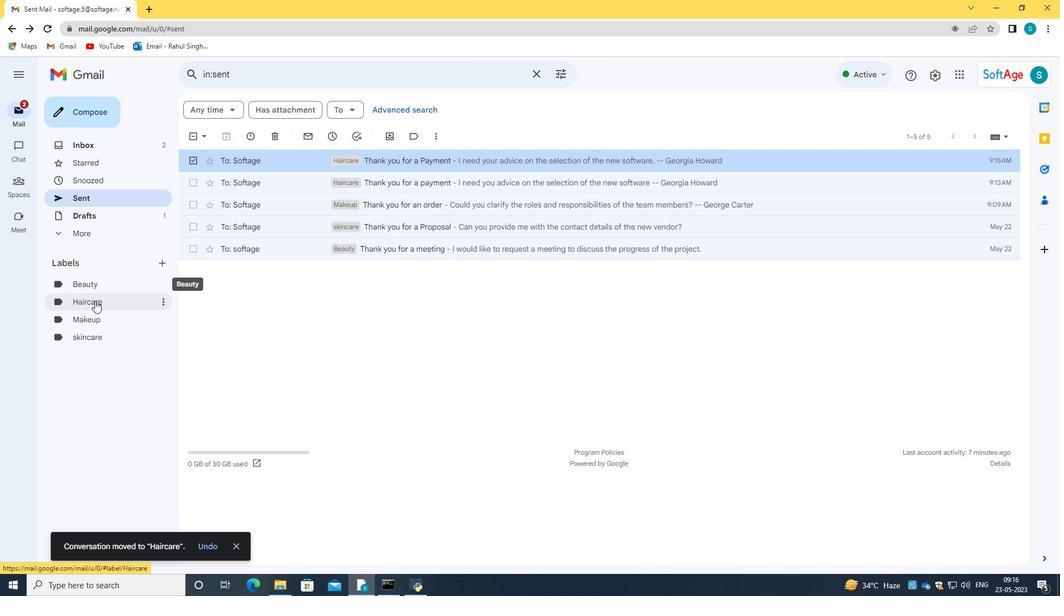 
Action: Mouse moved to (271, 169)
Screenshot: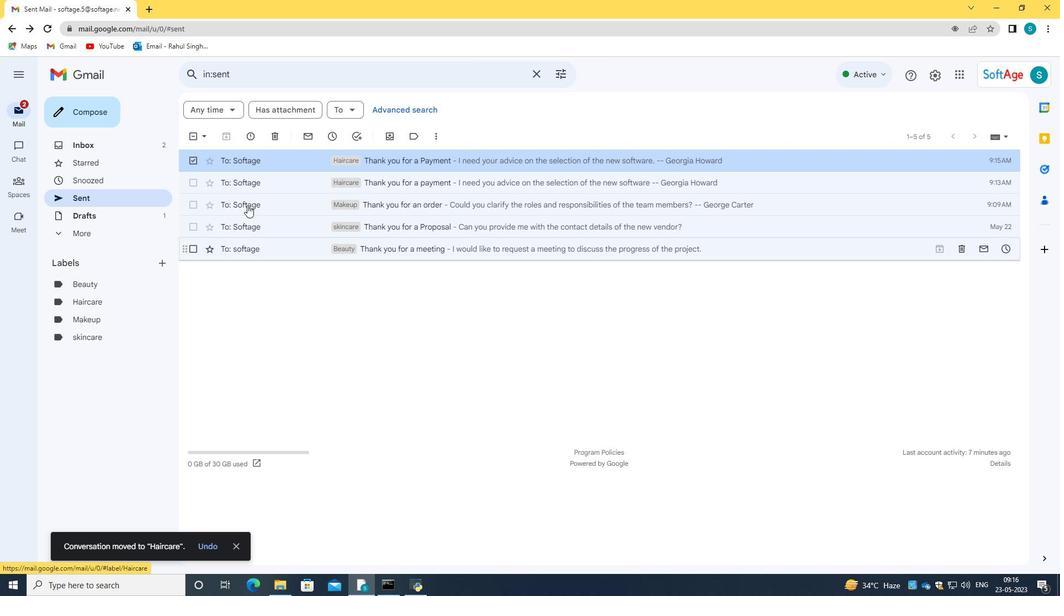 
Action: Mouse pressed left at (271, 169)
Screenshot: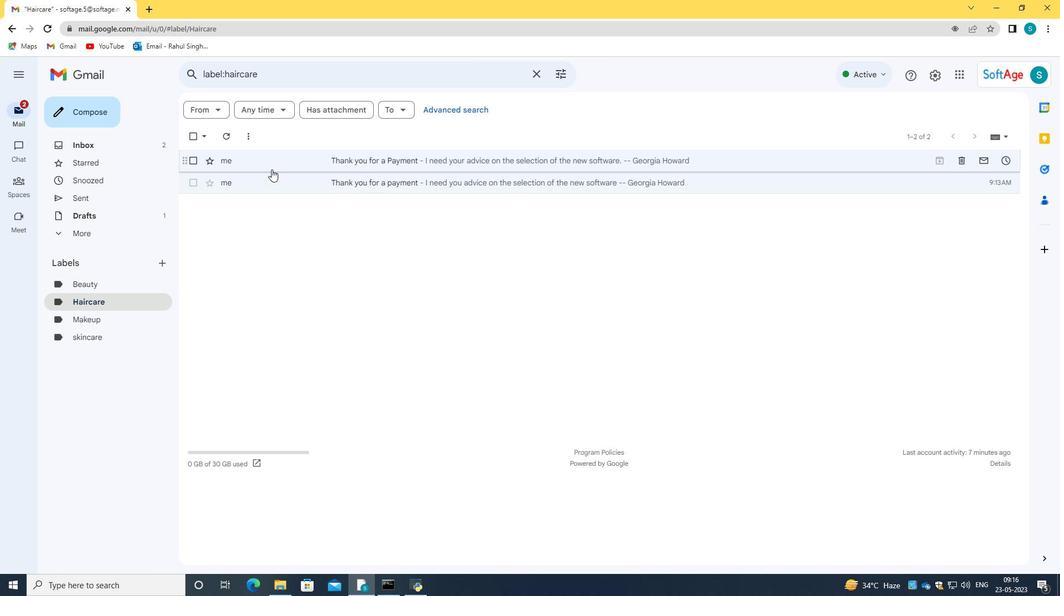 
Action: Mouse moved to (356, 233)
Screenshot: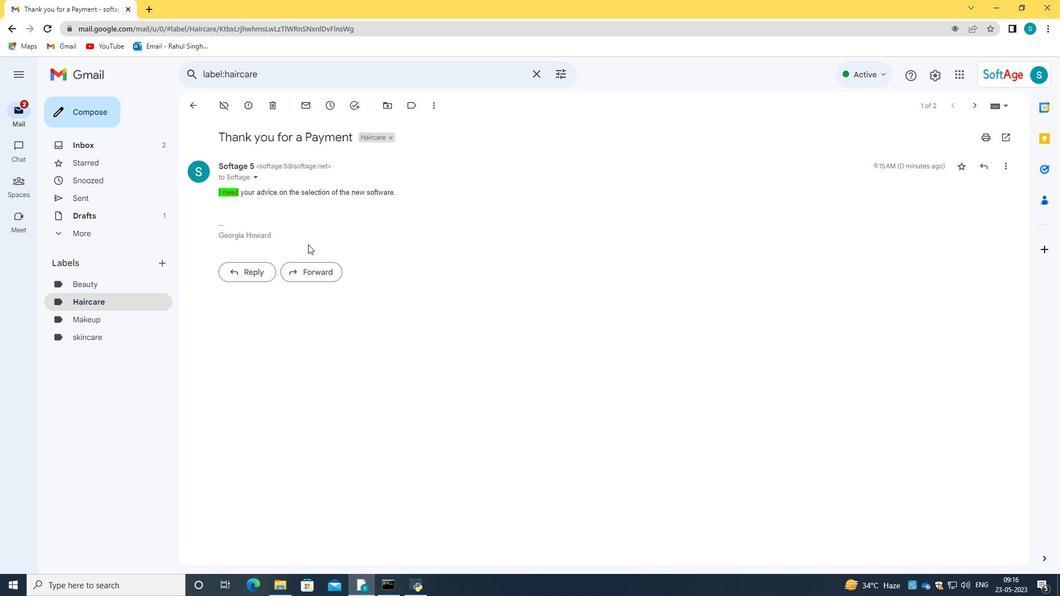 
Action: Mouse pressed left at (356, 233)
Screenshot: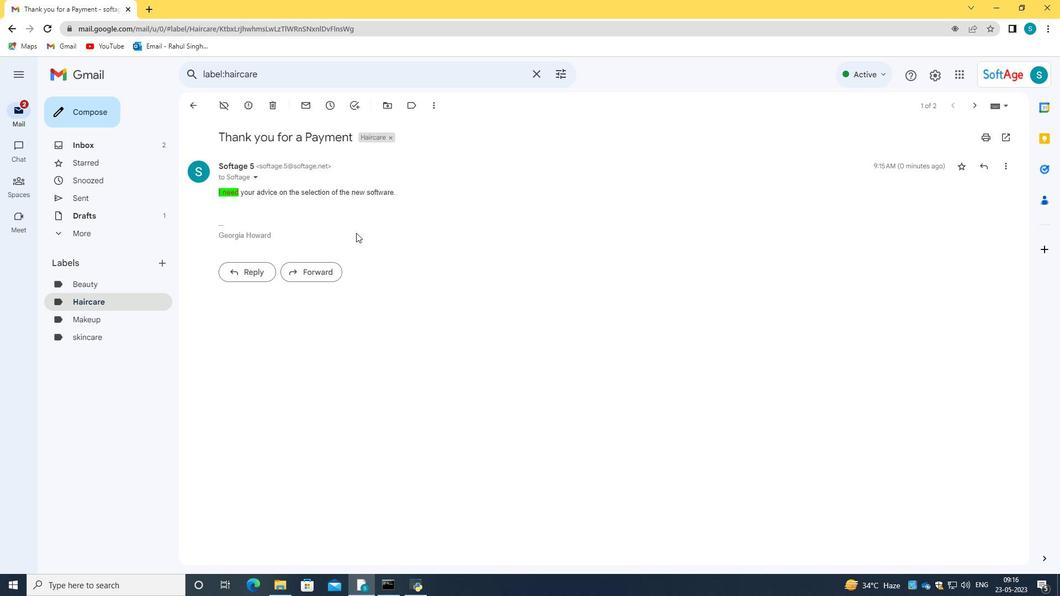 
Action: Mouse moved to (7, 26)
Screenshot: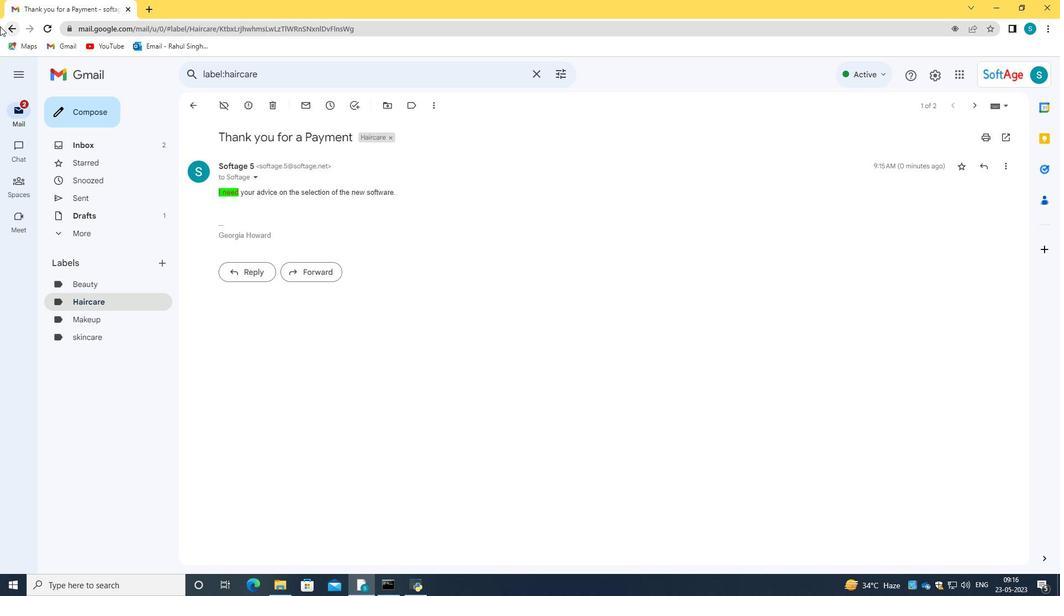 
Action: Mouse pressed left at (7, 26)
Screenshot: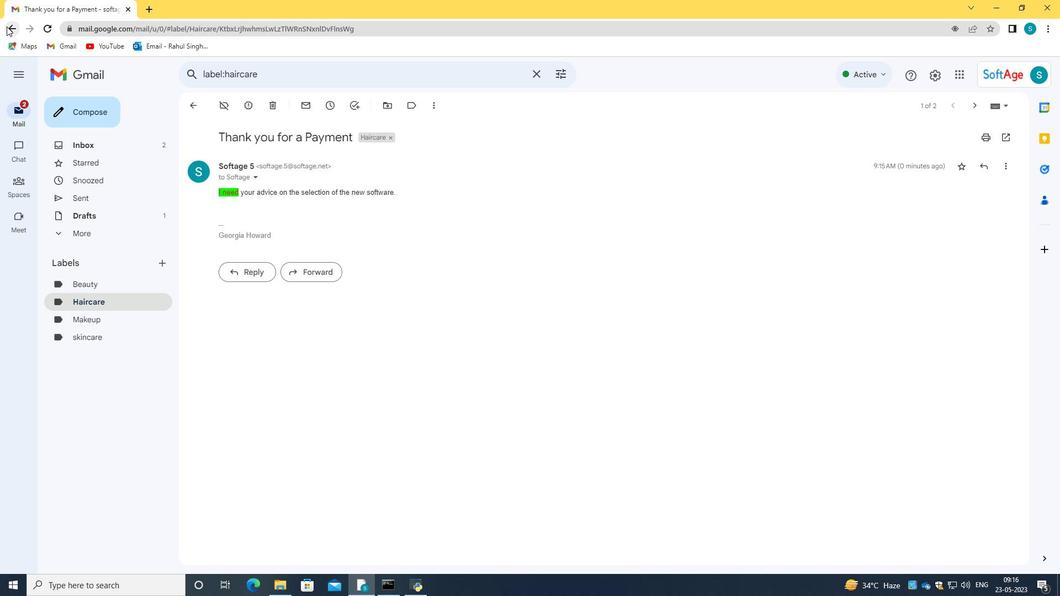 
Action: Mouse moved to (419, 359)
Screenshot: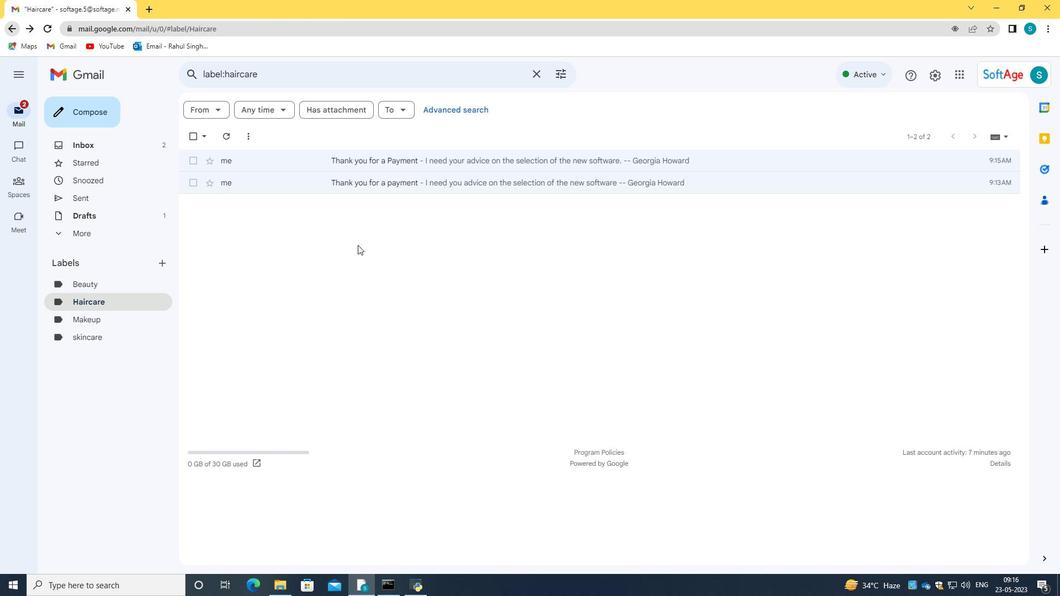 
